 Task: Find connections with filter location Laiyang with filter topic #propertywith filter profile language Potuguese with filter current company Brightstar Corp. with filter school Vishwakarma Institute Of Technology with filter industry Computer Games with filter service category Healthcare Consulting with filter keywords title Researcher
Action: Mouse moved to (499, 69)
Screenshot: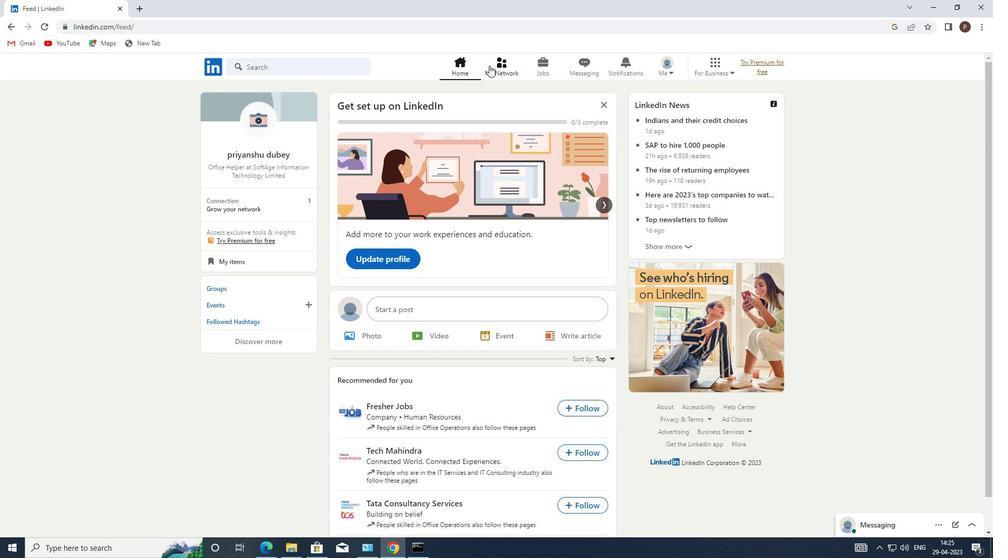 
Action: Mouse pressed left at (499, 69)
Screenshot: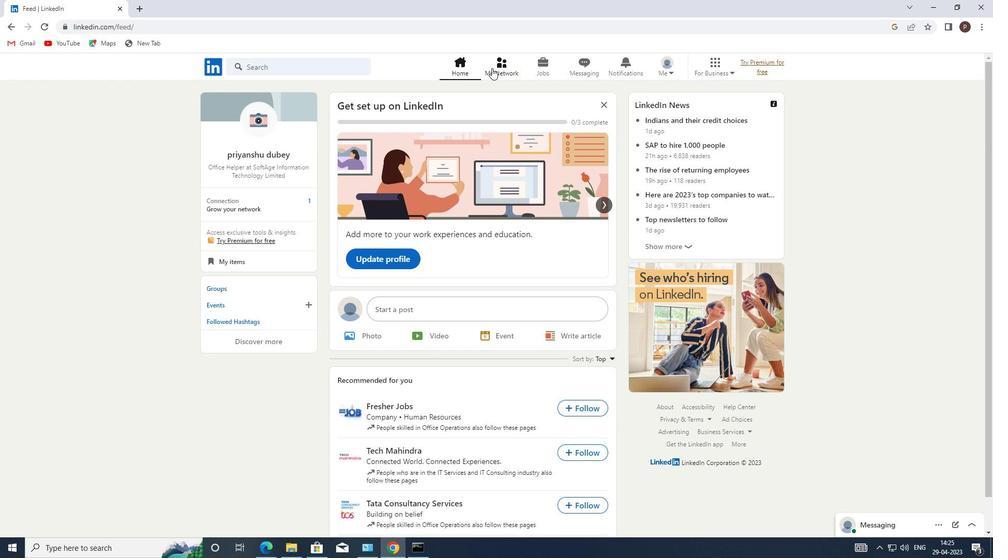 
Action: Mouse moved to (271, 120)
Screenshot: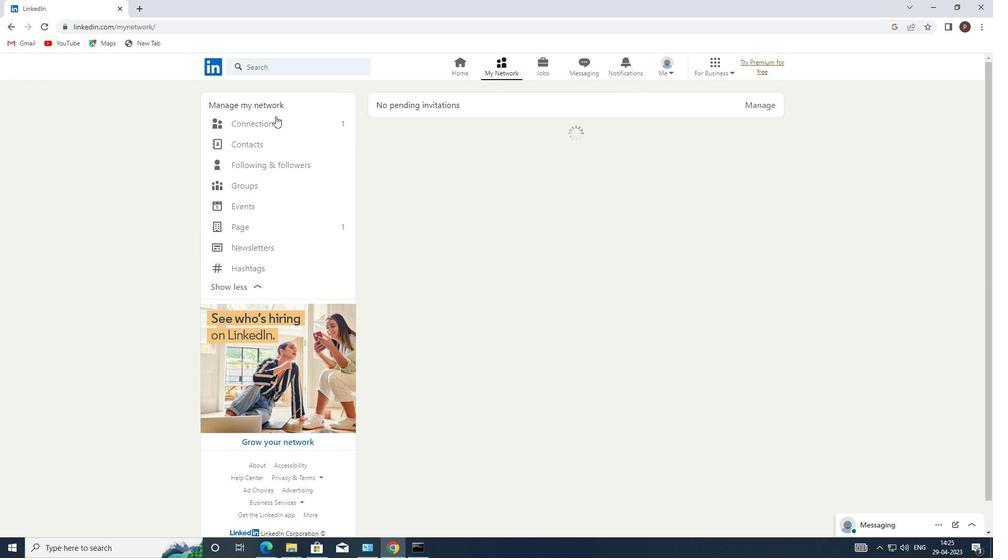 
Action: Mouse pressed left at (271, 120)
Screenshot: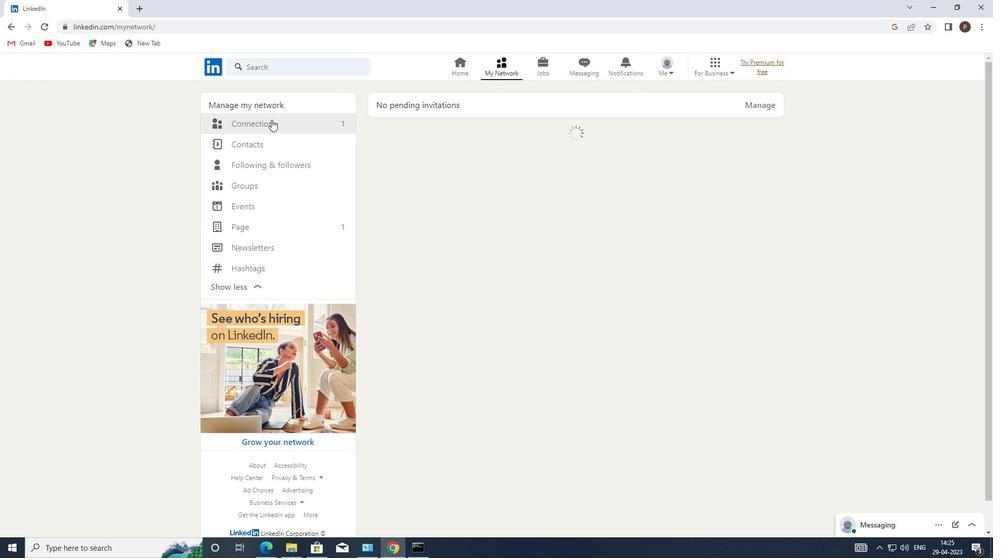 
Action: Mouse moved to (569, 125)
Screenshot: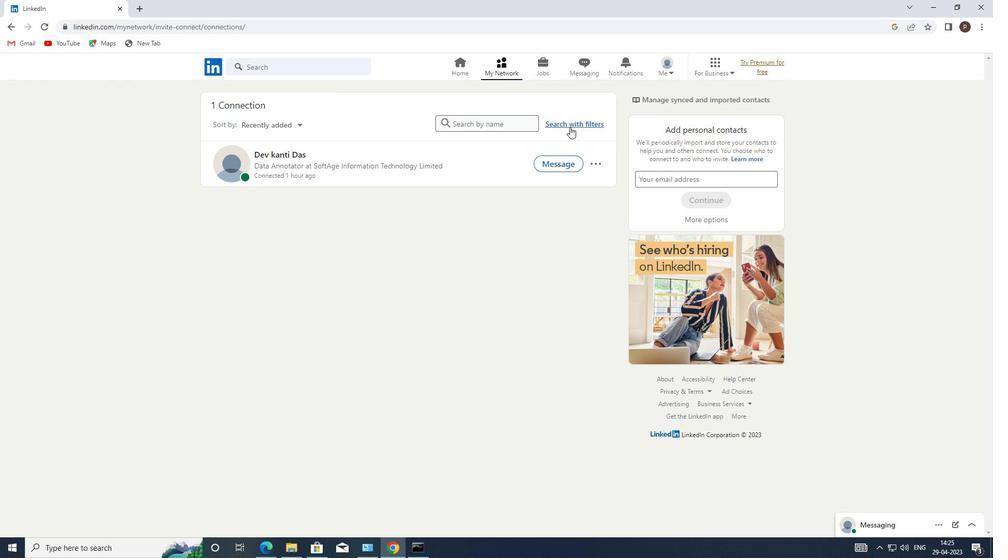 
Action: Mouse pressed left at (569, 125)
Screenshot: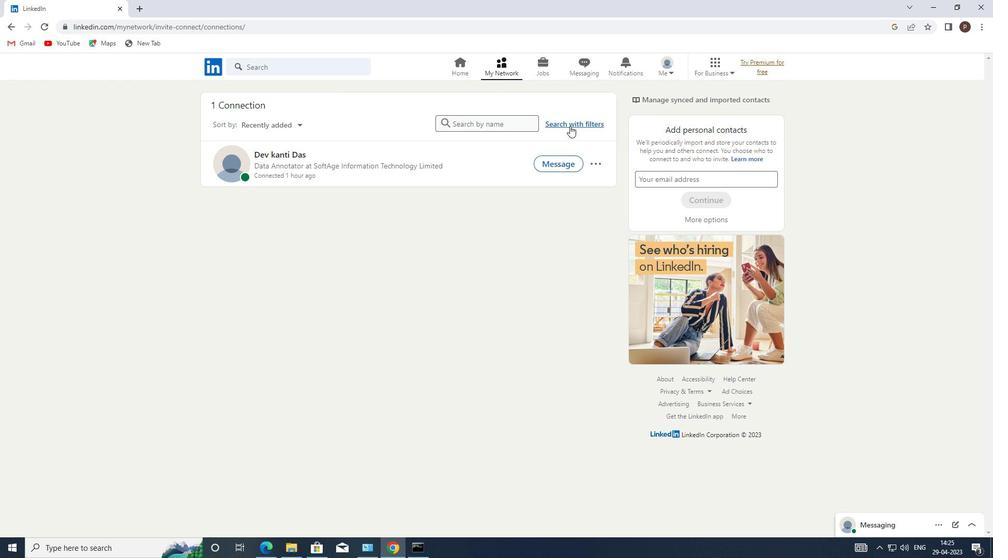 
Action: Mouse moved to (535, 99)
Screenshot: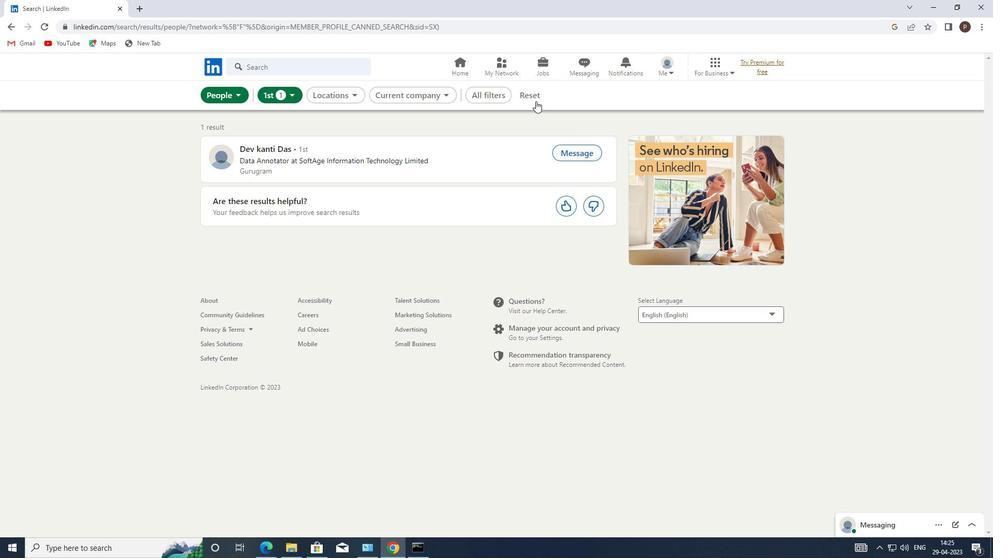
Action: Mouse pressed left at (535, 99)
Screenshot: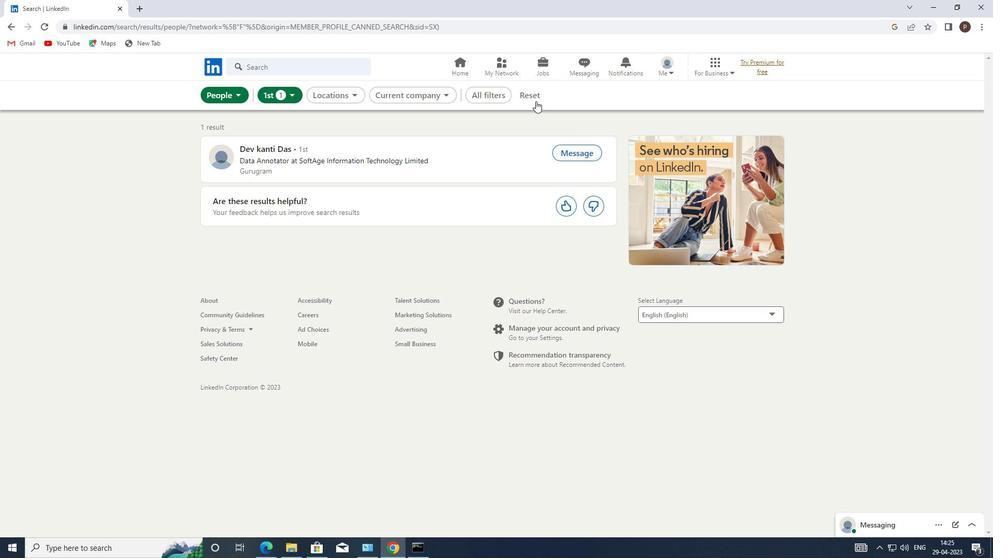 
Action: Mouse moved to (519, 95)
Screenshot: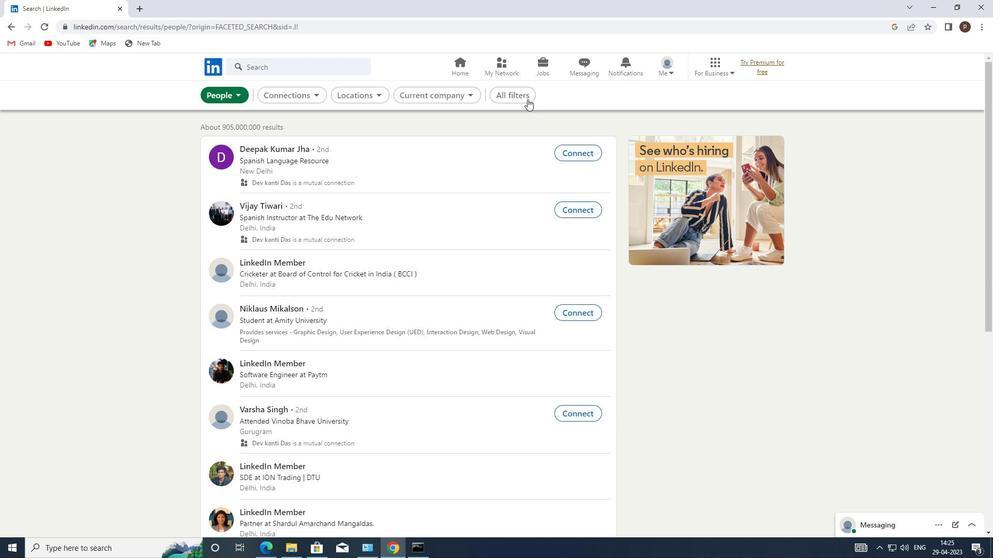
Action: Mouse pressed left at (519, 95)
Screenshot: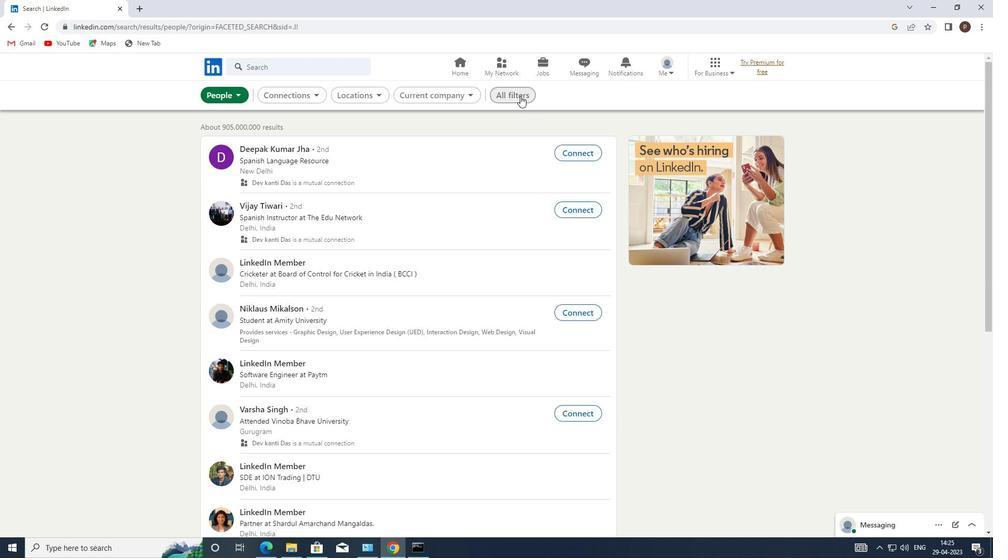 
Action: Mouse moved to (773, 297)
Screenshot: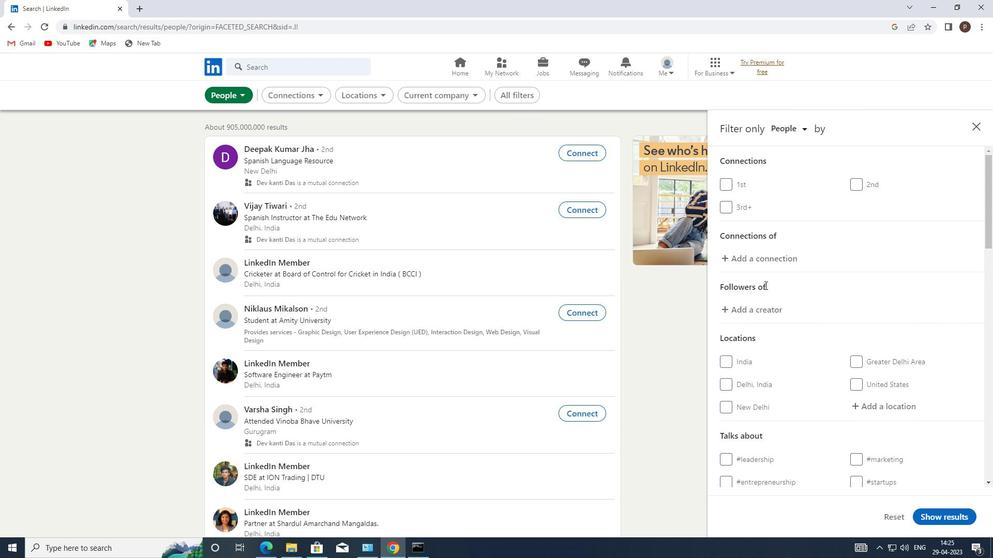 
Action: Mouse scrolled (773, 296) with delta (0, 0)
Screenshot: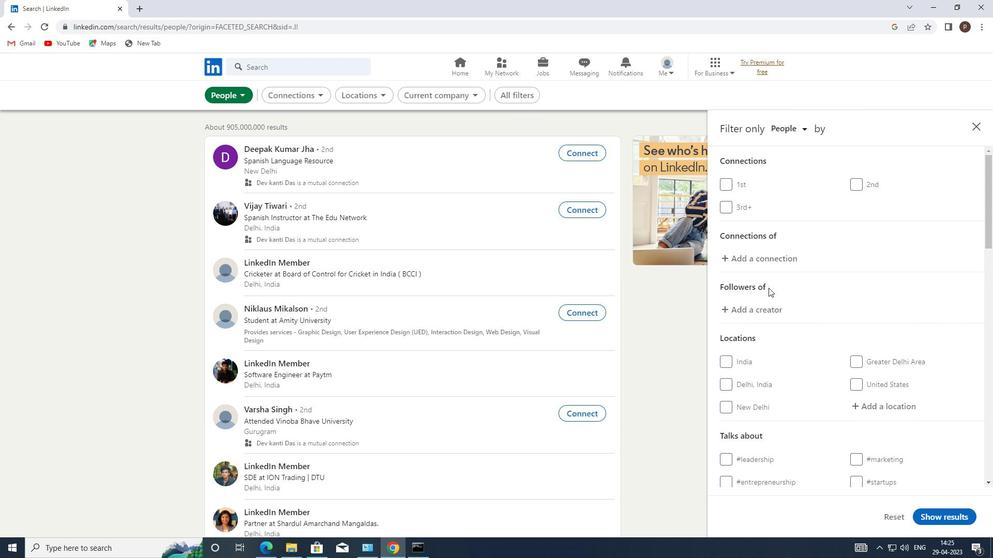 
Action: Mouse moved to (773, 297)
Screenshot: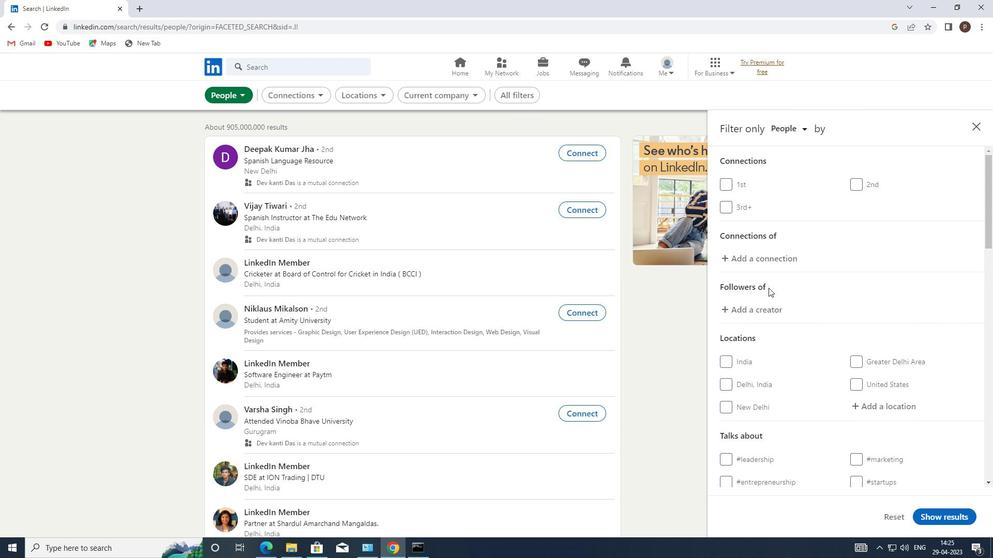 
Action: Mouse scrolled (773, 297) with delta (0, 0)
Screenshot: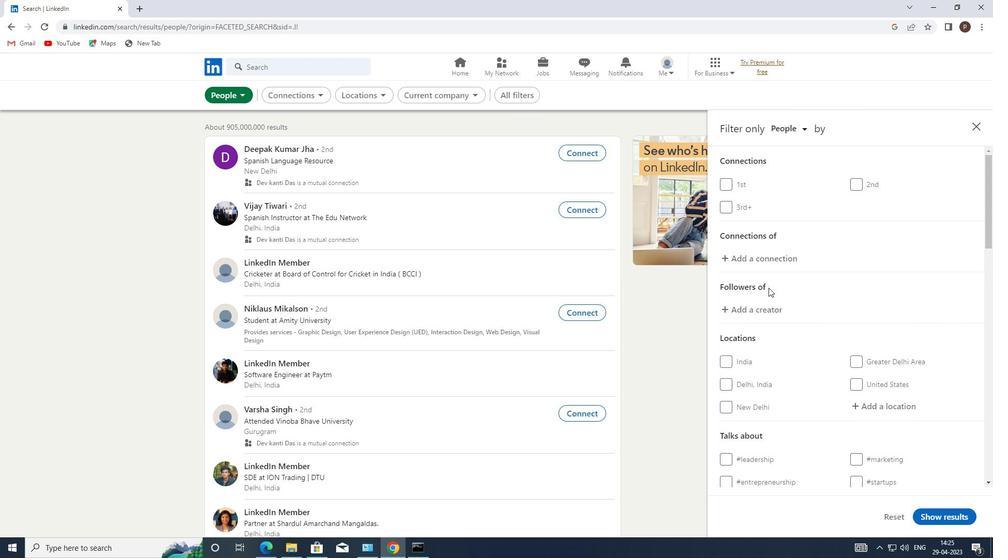 
Action: Mouse moved to (860, 301)
Screenshot: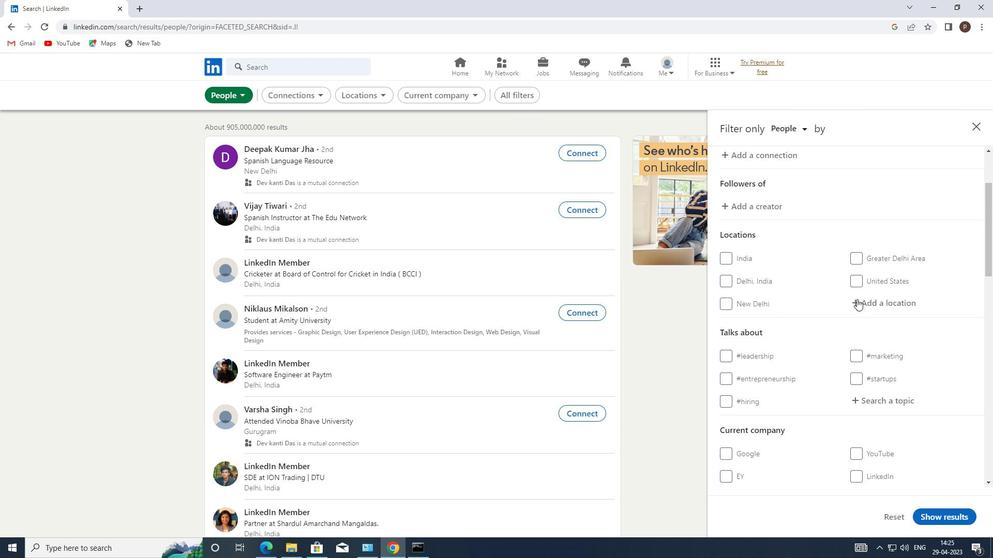 
Action: Mouse pressed left at (860, 301)
Screenshot: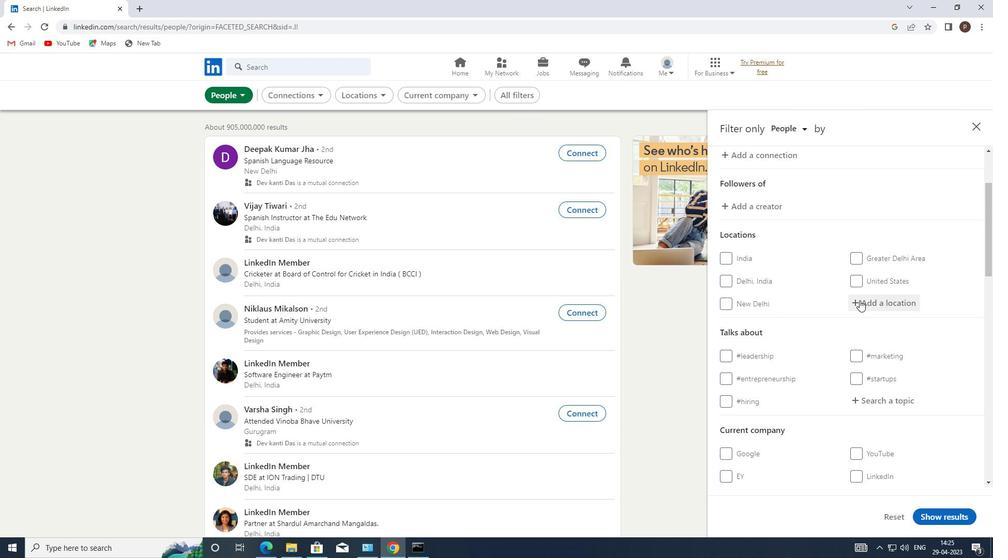 
Action: Key pressed l<Key.caps_lock>aiyang<Key.space>
Screenshot: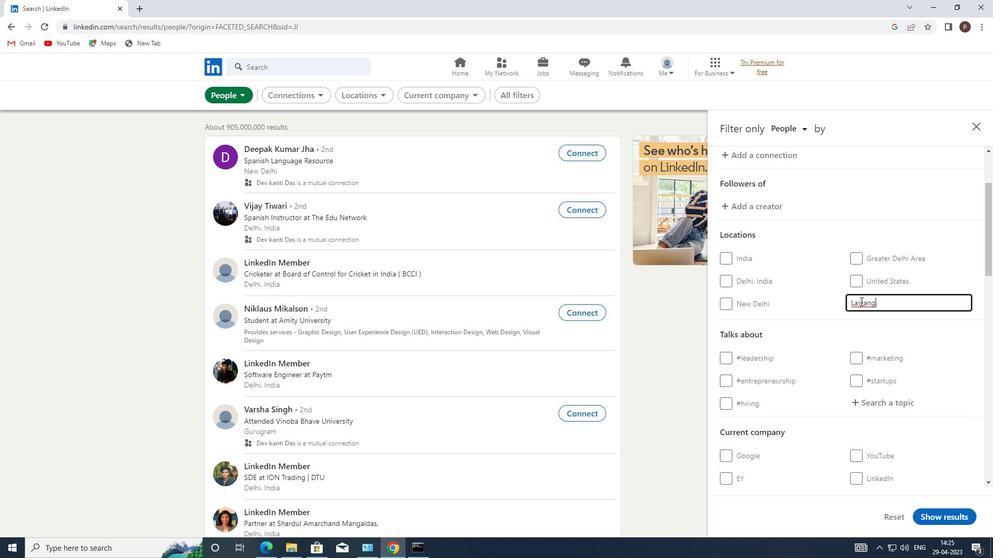 
Action: Mouse moved to (832, 305)
Screenshot: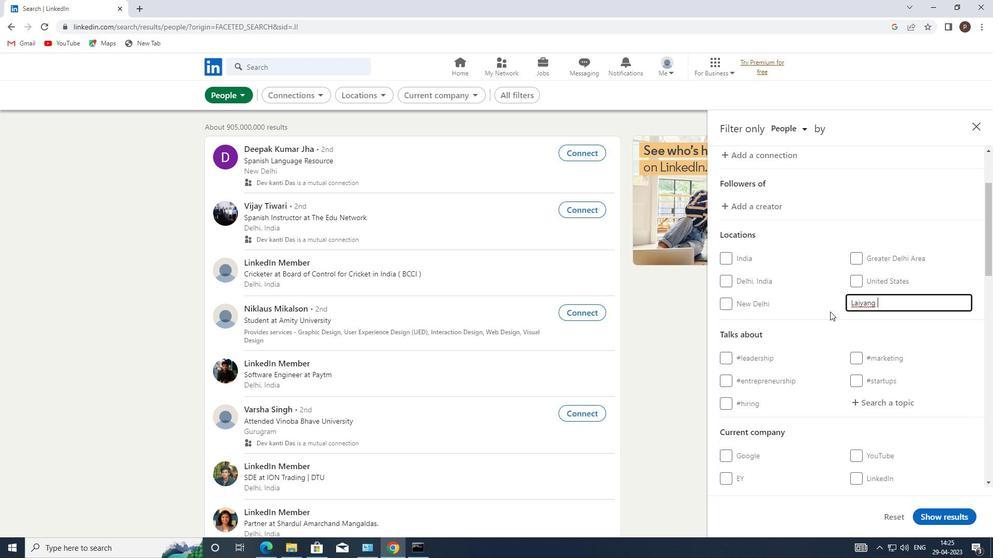 
Action: Mouse scrolled (832, 305) with delta (0, 0)
Screenshot: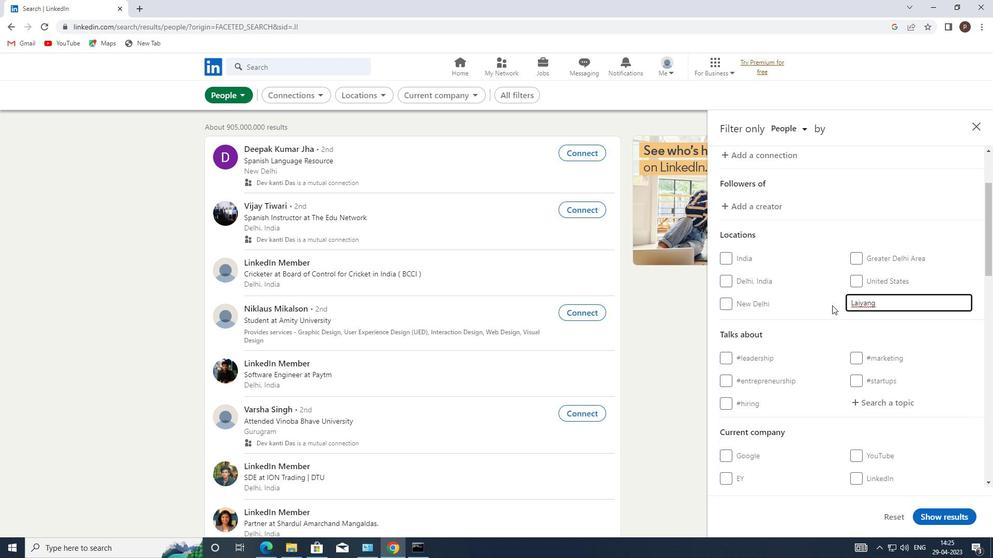 
Action: Mouse moved to (852, 350)
Screenshot: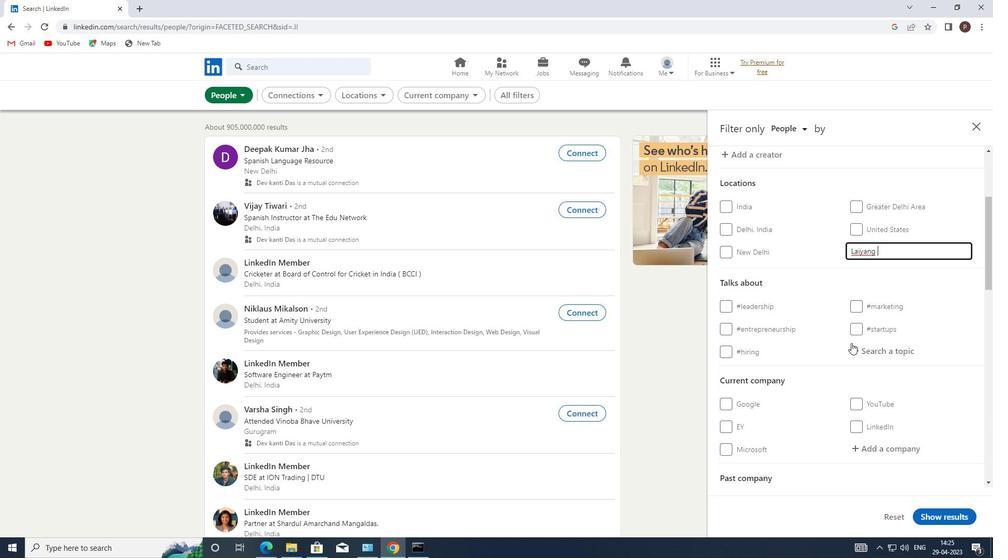 
Action: Mouse pressed left at (852, 350)
Screenshot: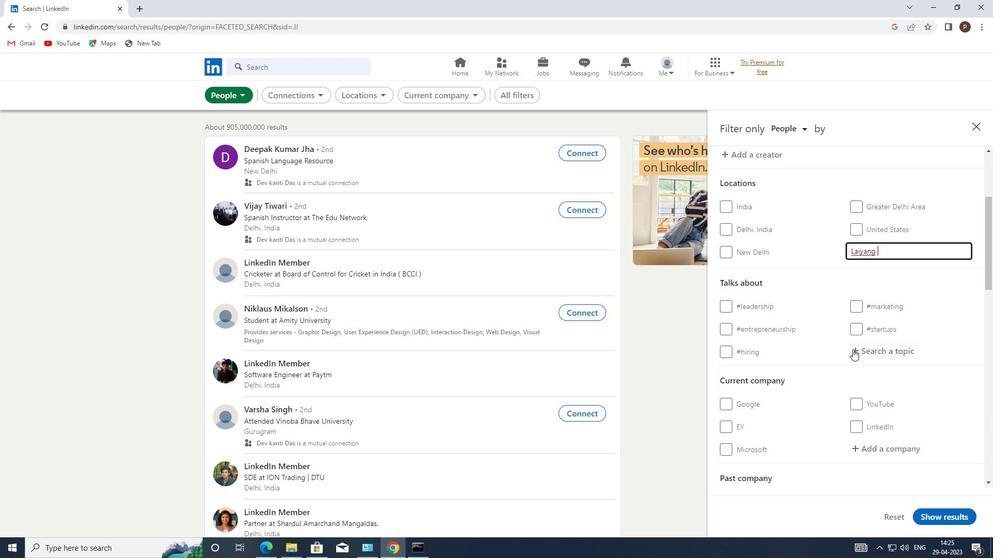 
Action: Key pressed <Key.shift>#PROPERTY
Screenshot: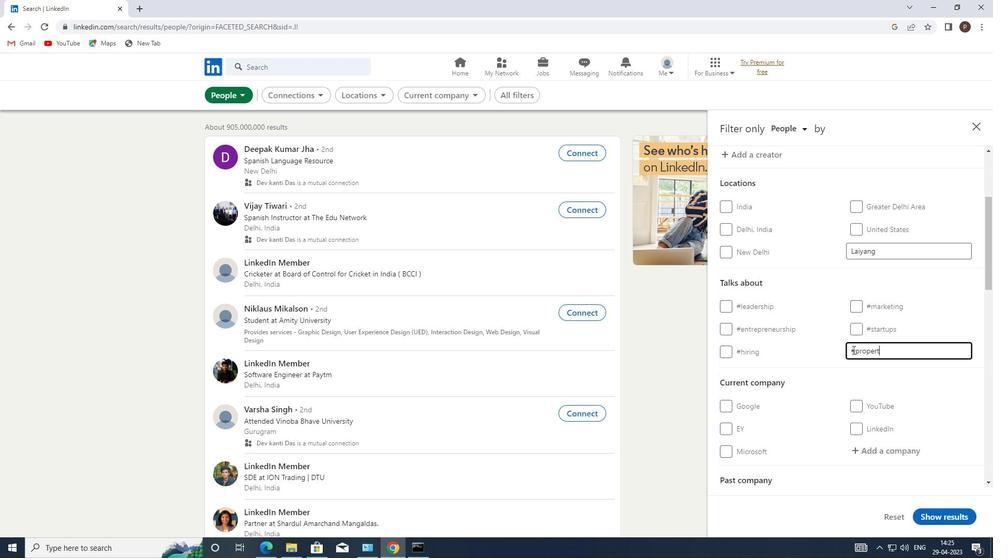 
Action: Mouse moved to (834, 358)
Screenshot: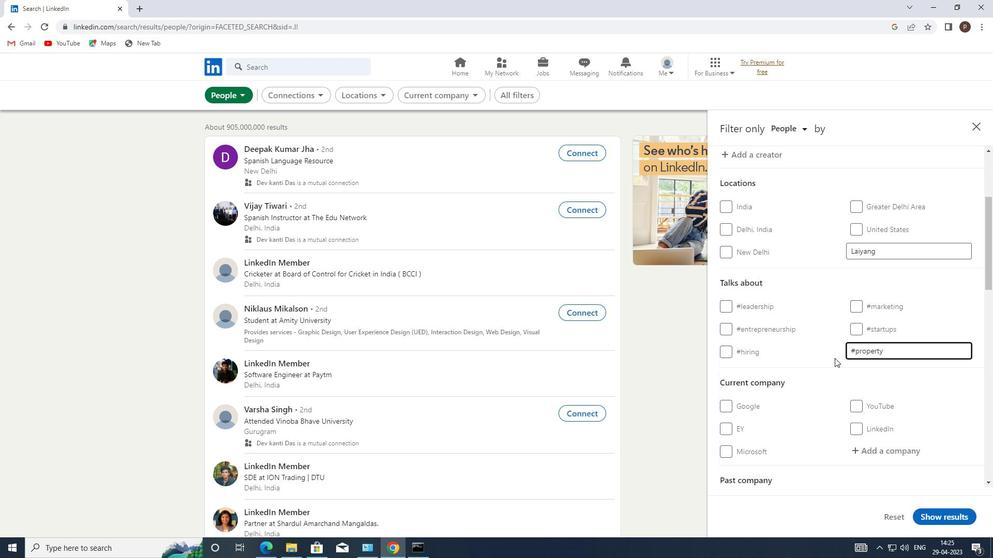 
Action: Mouse scrolled (834, 357) with delta (0, 0)
Screenshot: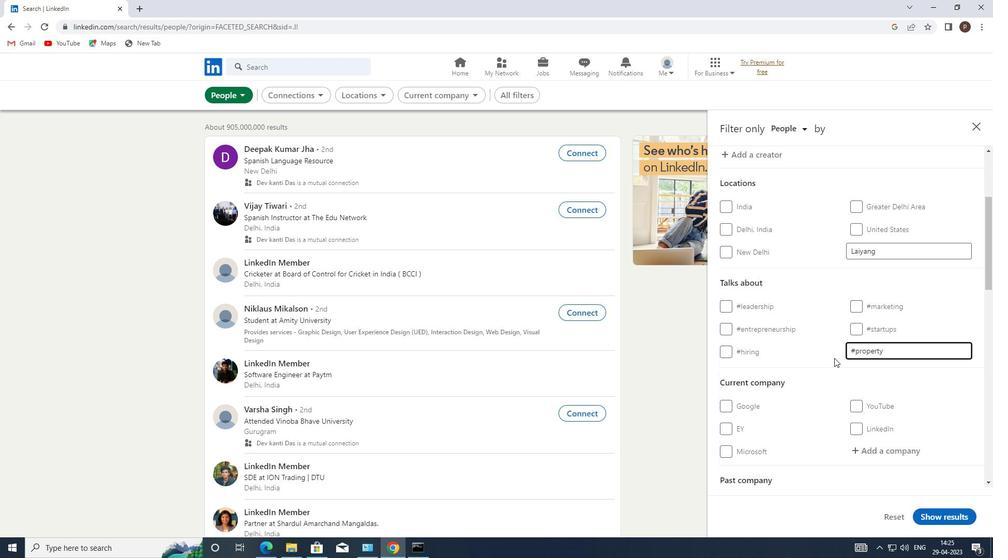 
Action: Mouse scrolled (834, 357) with delta (0, 0)
Screenshot: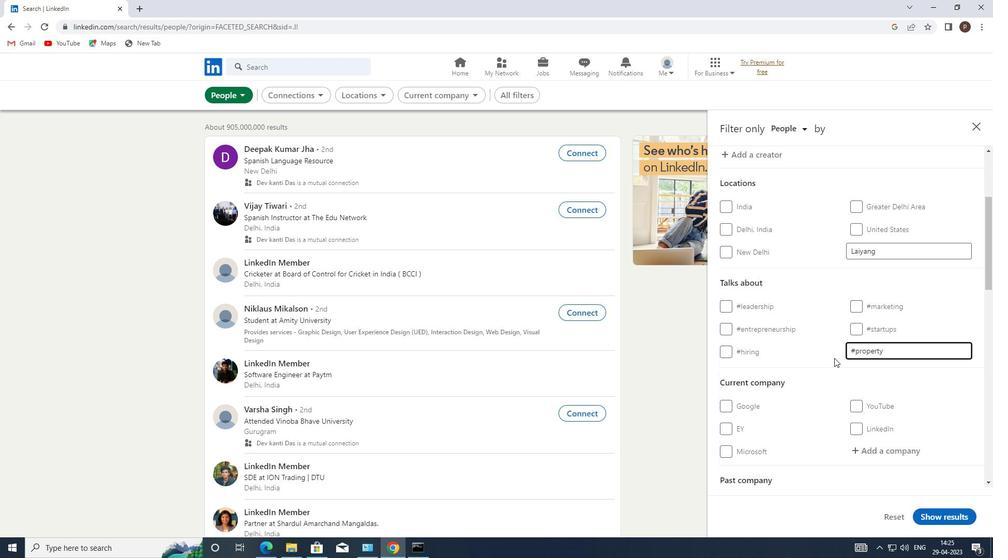 
Action: Mouse scrolled (834, 357) with delta (0, 0)
Screenshot: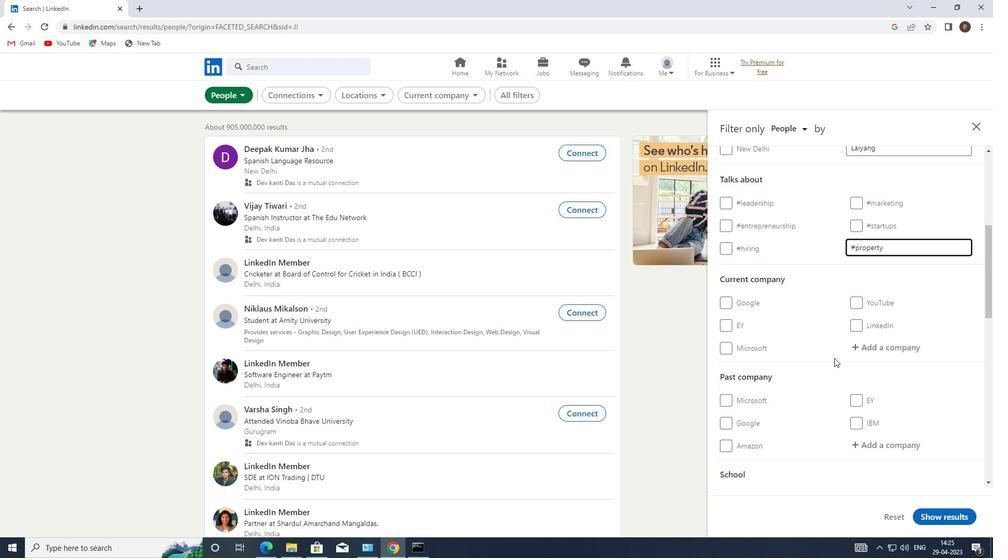 
Action: Mouse scrolled (834, 357) with delta (0, 0)
Screenshot: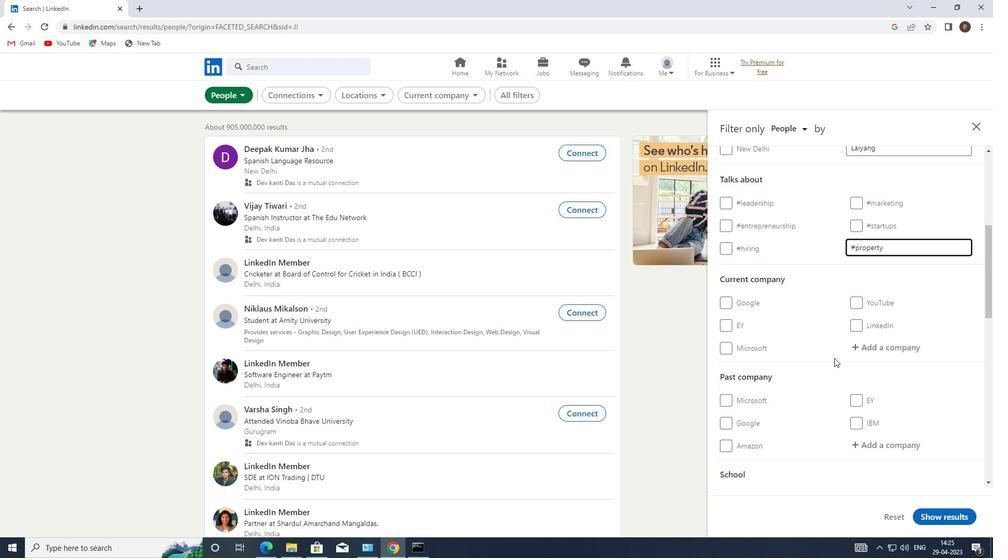 
Action: Mouse scrolled (834, 357) with delta (0, 0)
Screenshot: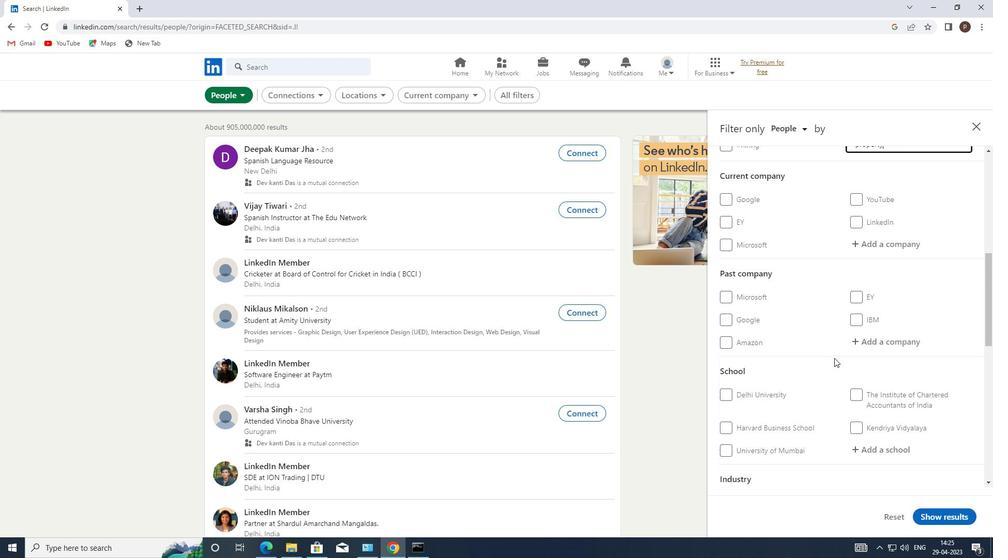 
Action: Mouse scrolled (834, 357) with delta (0, 0)
Screenshot: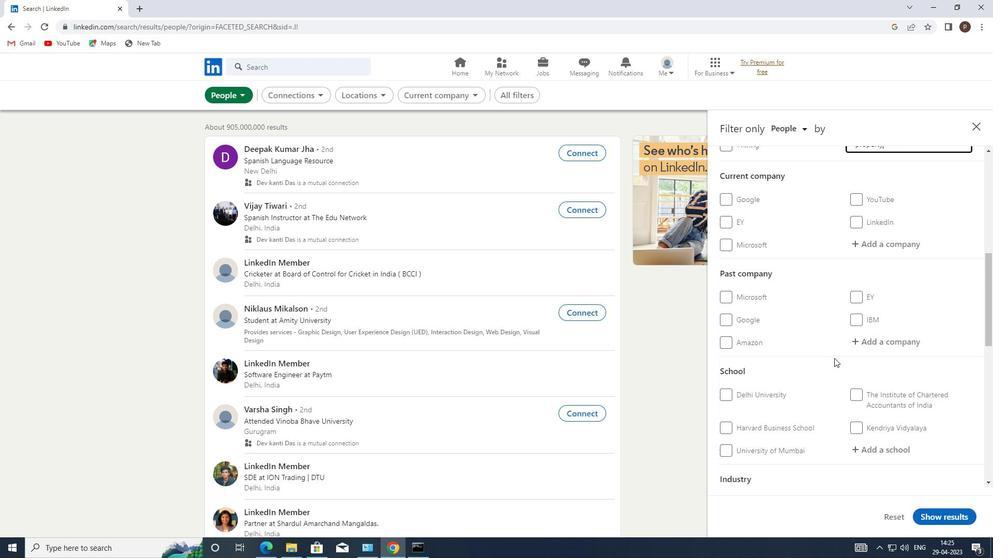 
Action: Mouse scrolled (834, 357) with delta (0, 0)
Screenshot: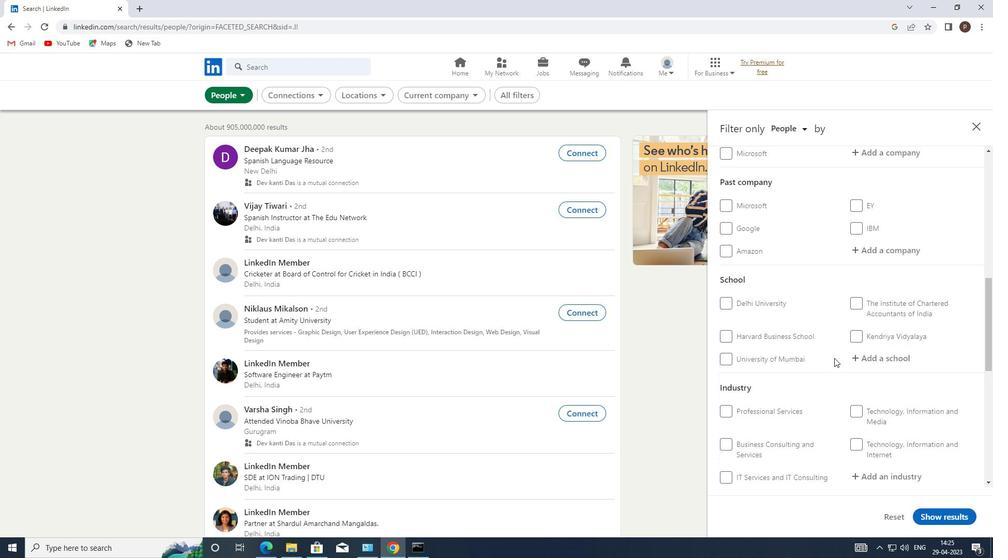 
Action: Mouse scrolled (834, 357) with delta (0, 0)
Screenshot: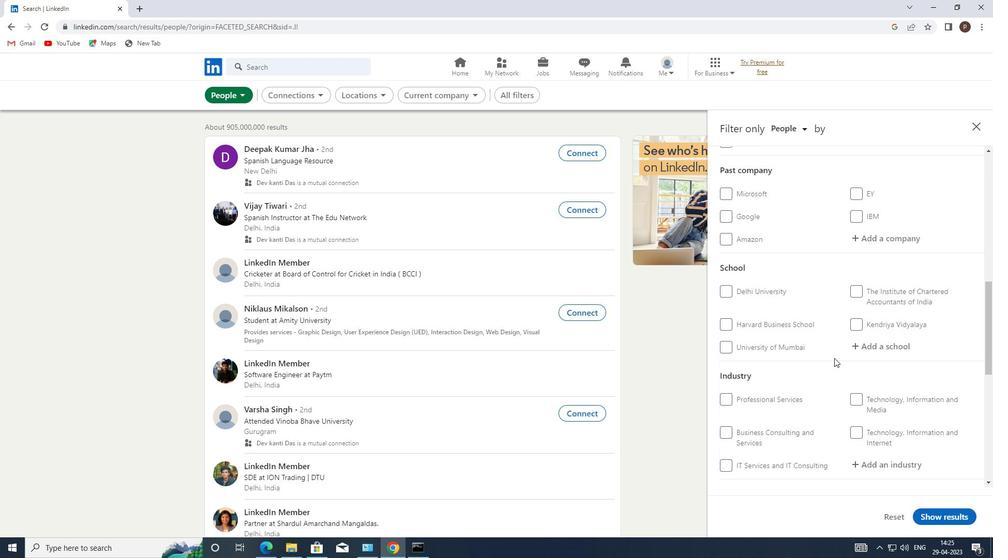 
Action: Mouse scrolled (834, 357) with delta (0, 0)
Screenshot: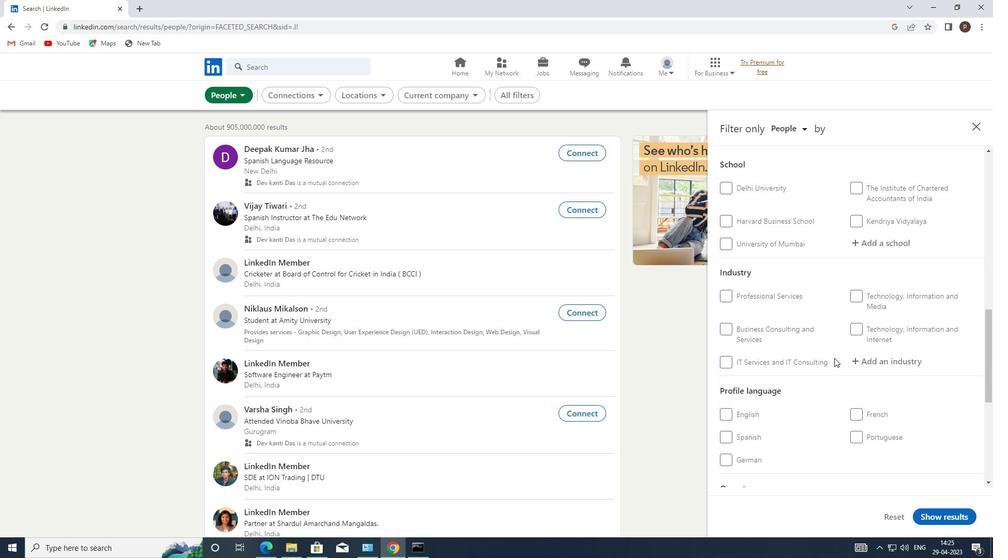 
Action: Mouse moved to (853, 386)
Screenshot: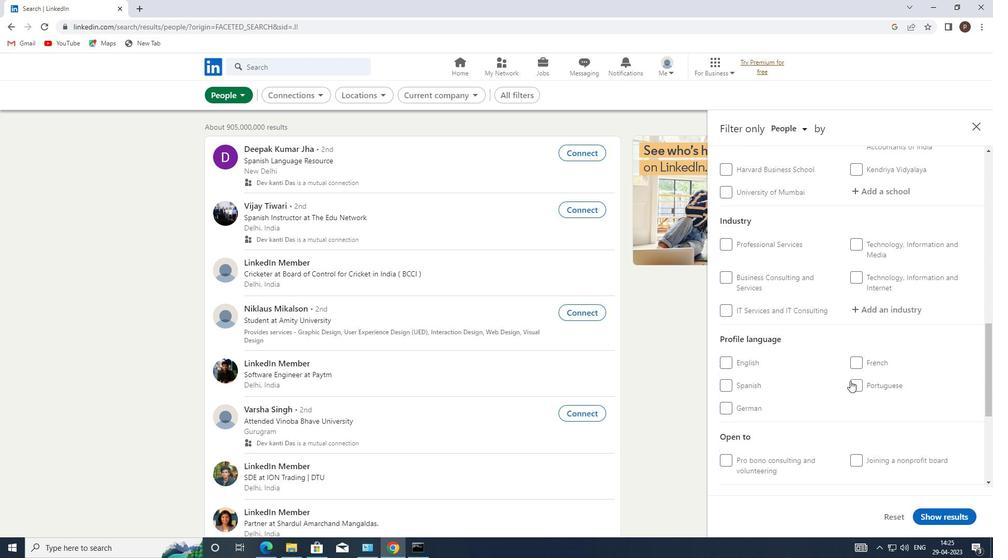 
Action: Mouse pressed left at (853, 386)
Screenshot: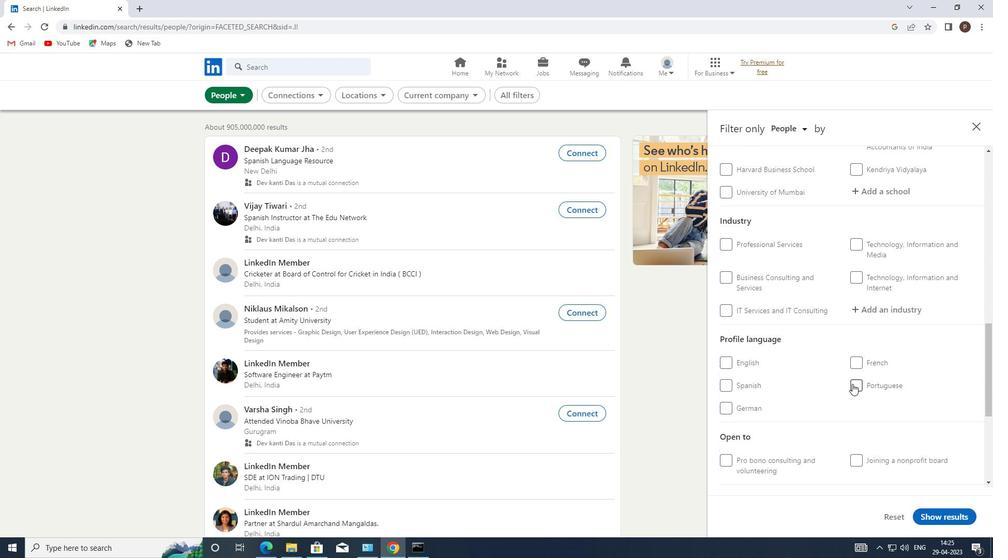 
Action: Mouse moved to (820, 316)
Screenshot: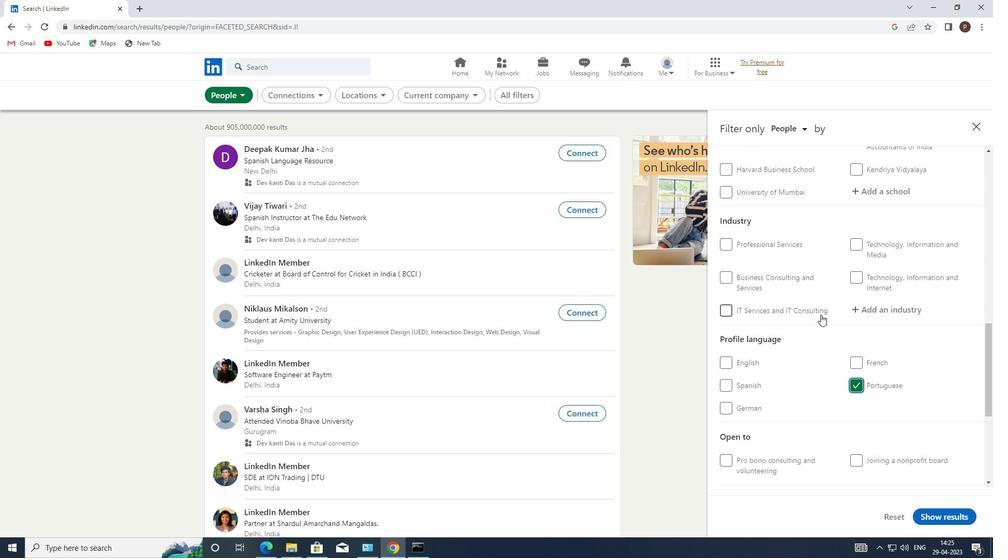 
Action: Mouse scrolled (820, 316) with delta (0, 0)
Screenshot: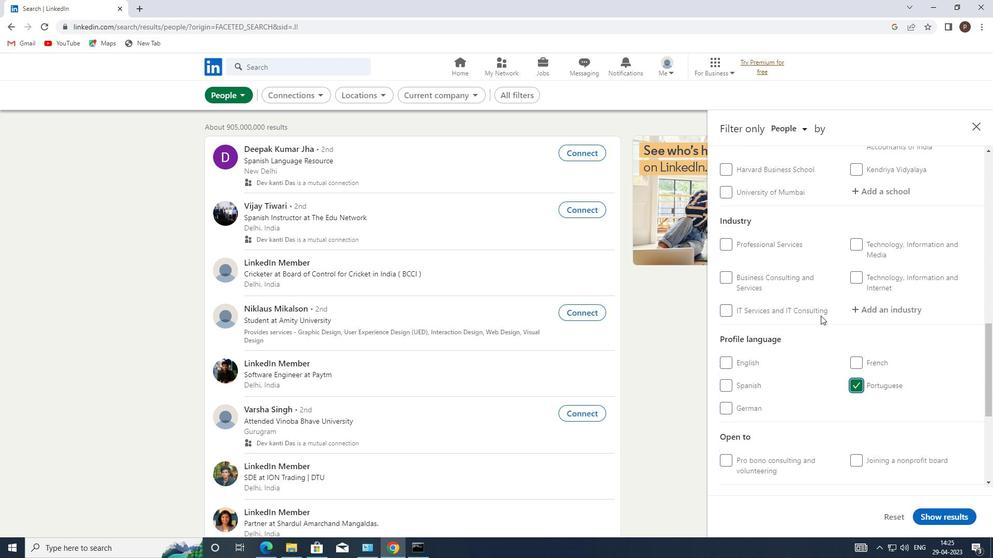 
Action: Mouse scrolled (820, 316) with delta (0, 0)
Screenshot: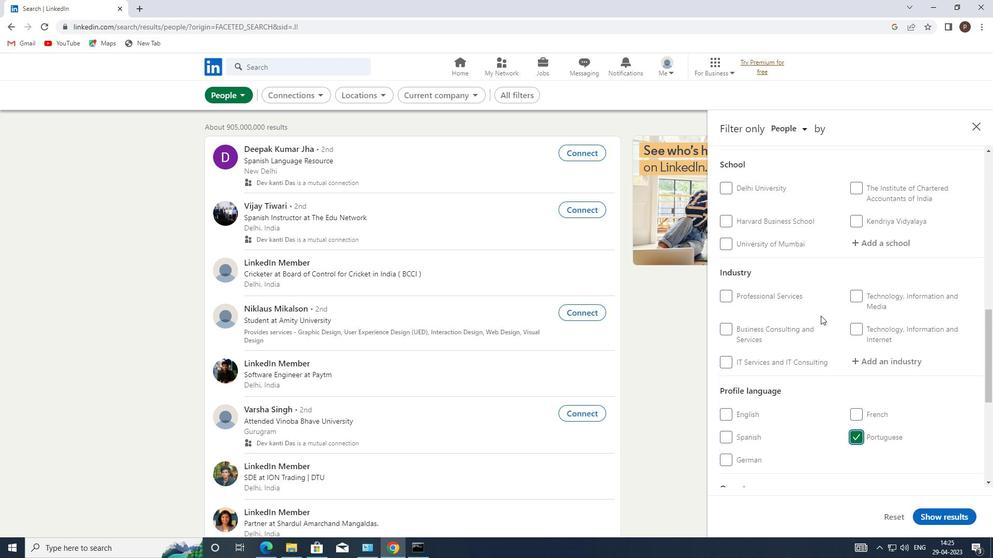 
Action: Mouse scrolled (820, 316) with delta (0, 0)
Screenshot: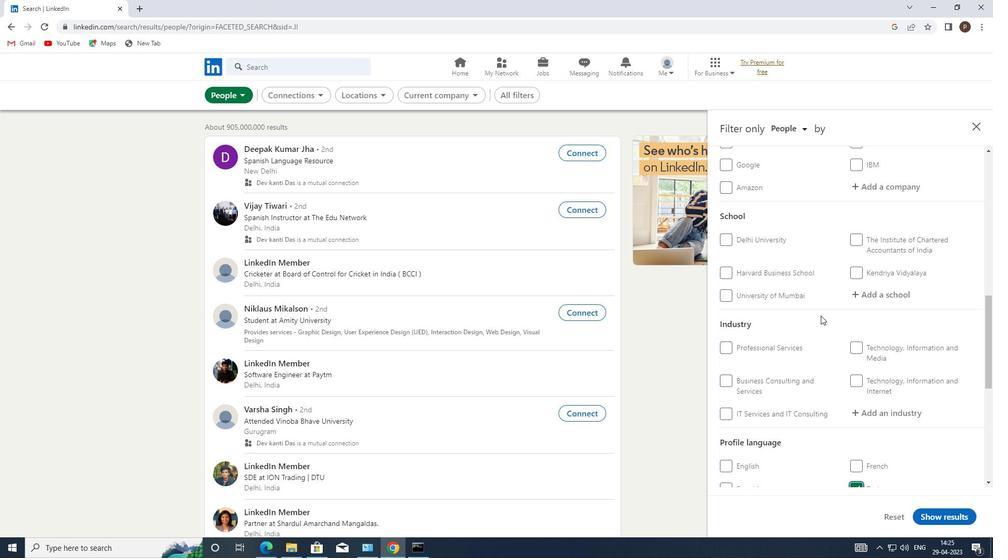 
Action: Mouse scrolled (820, 316) with delta (0, 0)
Screenshot: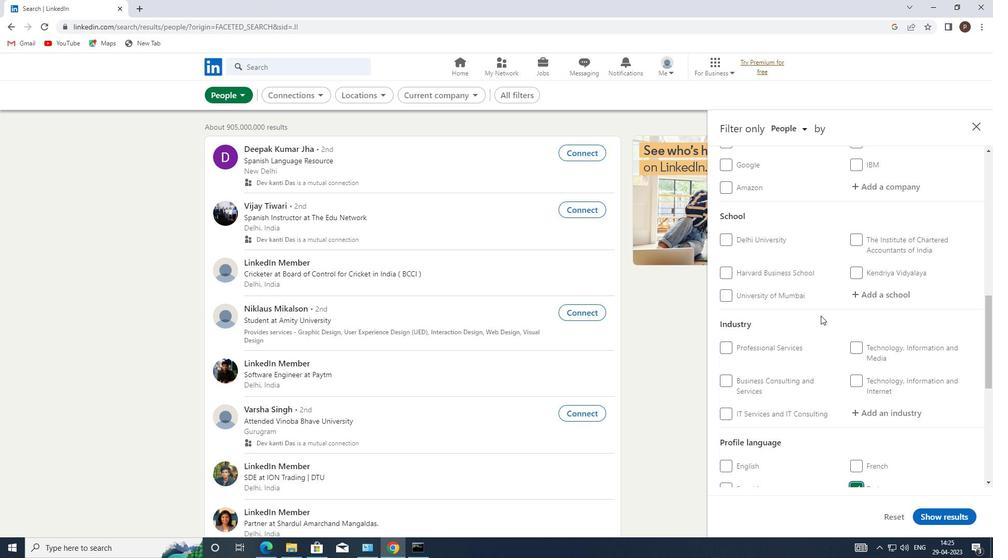 
Action: Mouse moved to (820, 313)
Screenshot: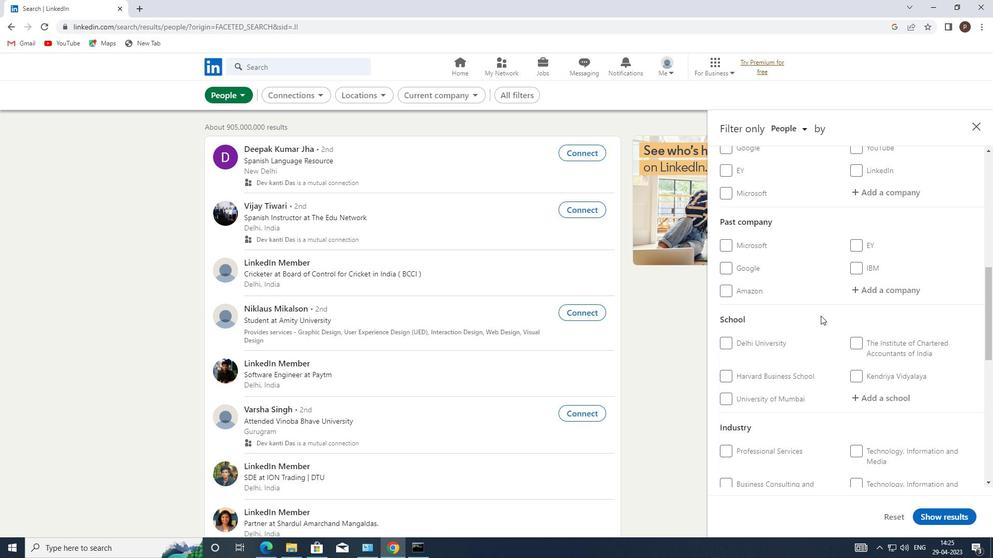 
Action: Mouse scrolled (820, 314) with delta (0, 0)
Screenshot: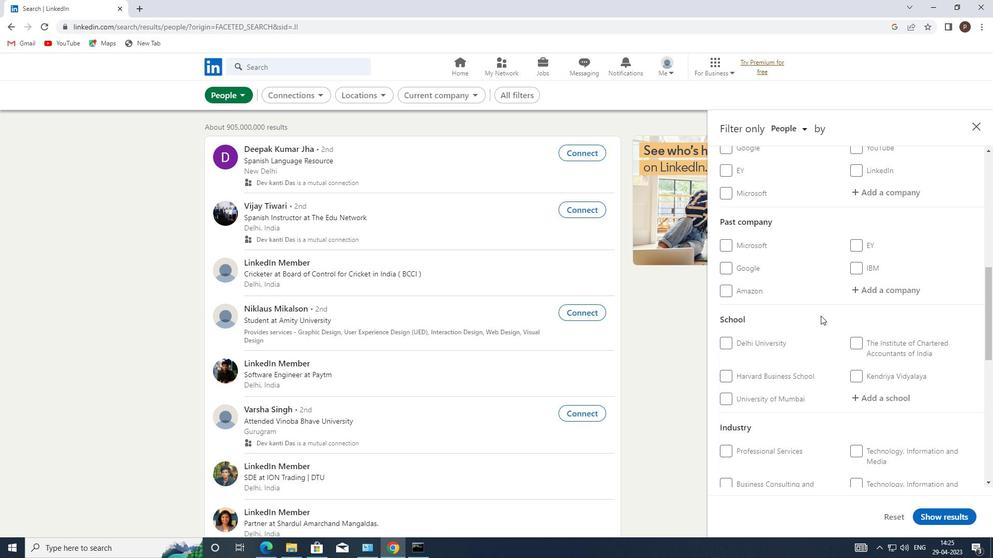 
Action: Mouse scrolled (820, 314) with delta (0, 0)
Screenshot: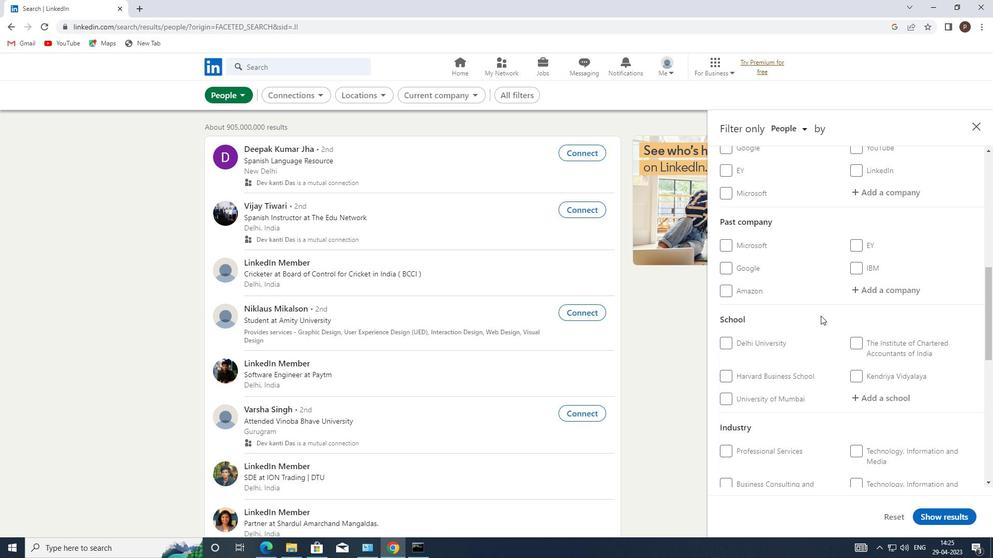 
Action: Mouse moved to (866, 297)
Screenshot: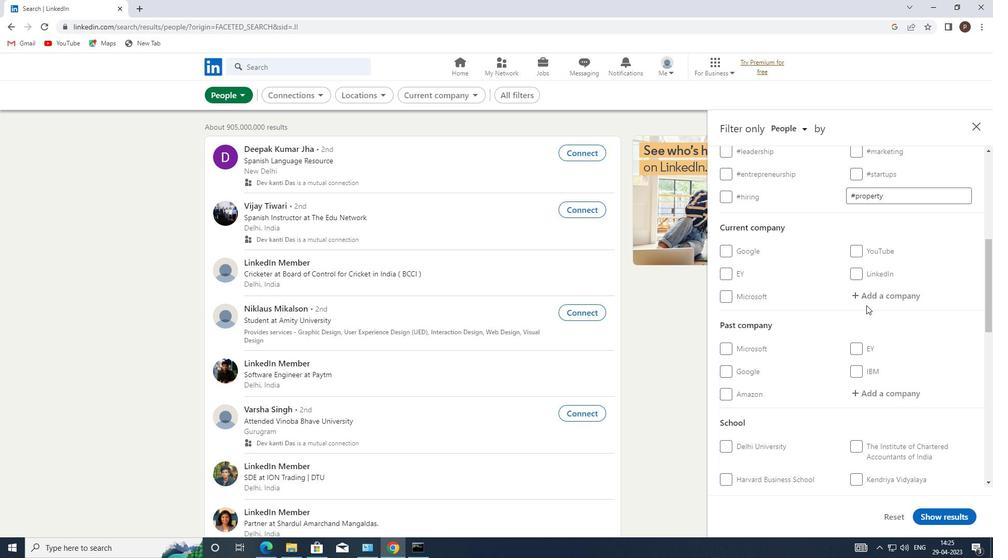 
Action: Mouse pressed left at (866, 297)
Screenshot: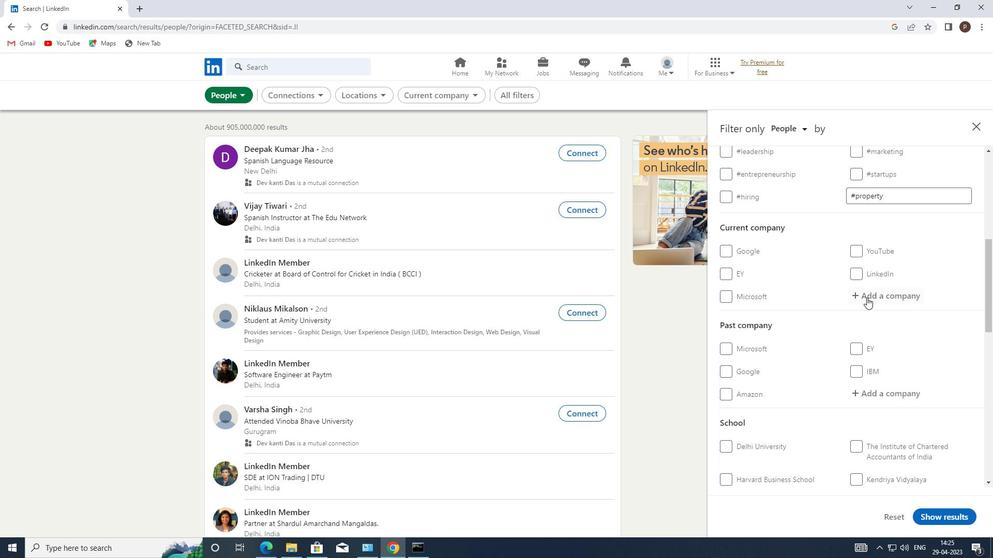 
Action: Key pressed <Key.caps_lock>B<Key.caps_lock>RIGHTSTAR
Screenshot: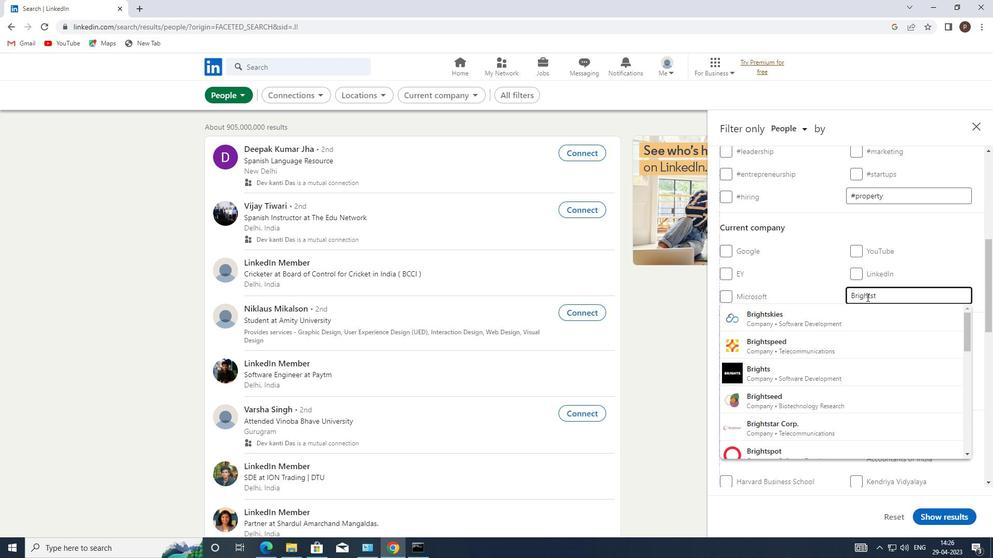 
Action: Mouse moved to (826, 312)
Screenshot: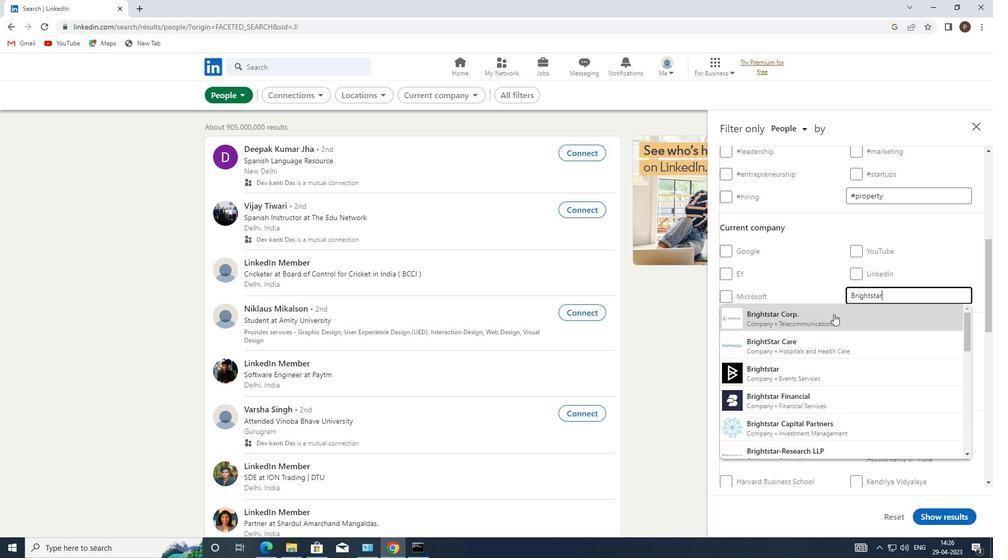 
Action: Mouse pressed left at (826, 312)
Screenshot: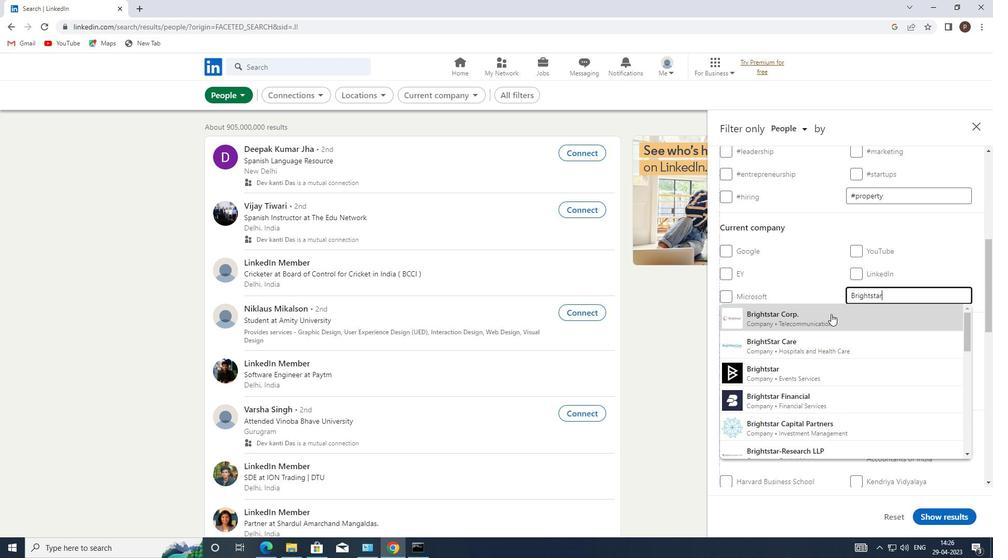 
Action: Mouse moved to (823, 313)
Screenshot: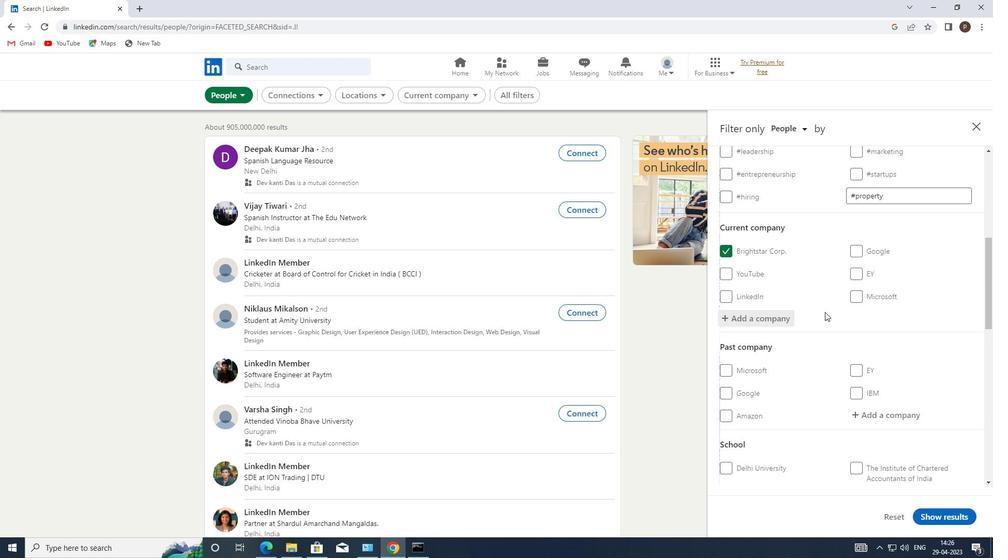 
Action: Mouse scrolled (823, 312) with delta (0, 0)
Screenshot: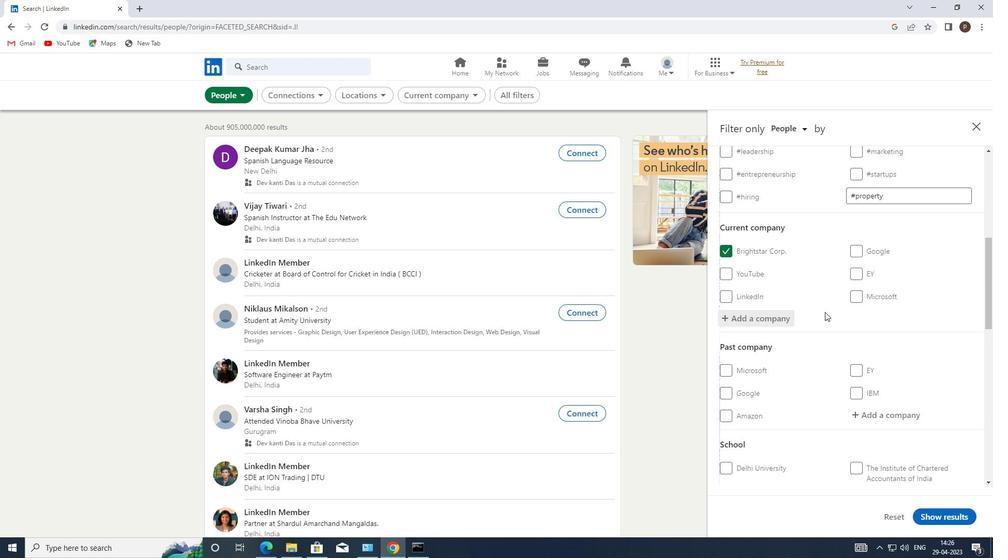 
Action: Mouse moved to (828, 328)
Screenshot: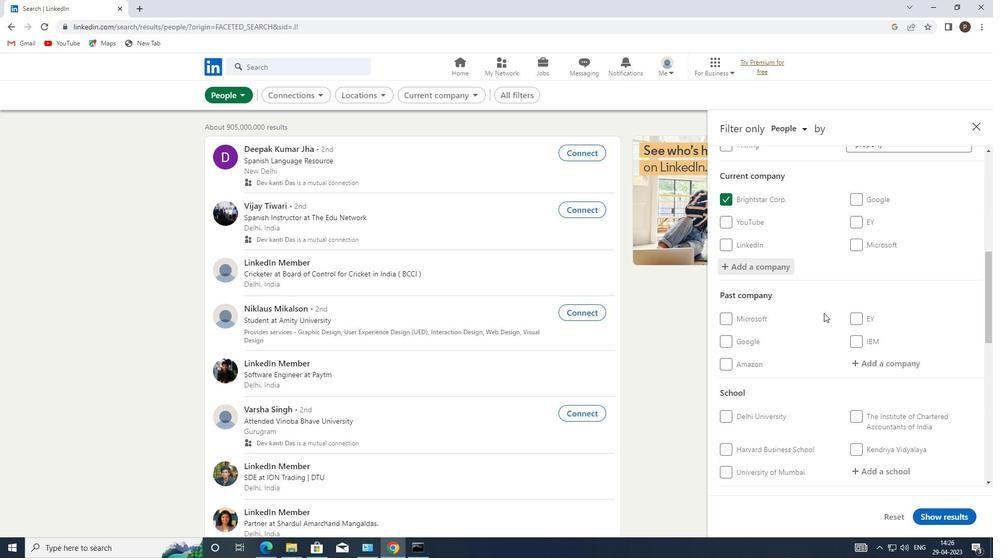 
Action: Mouse scrolled (828, 328) with delta (0, 0)
Screenshot: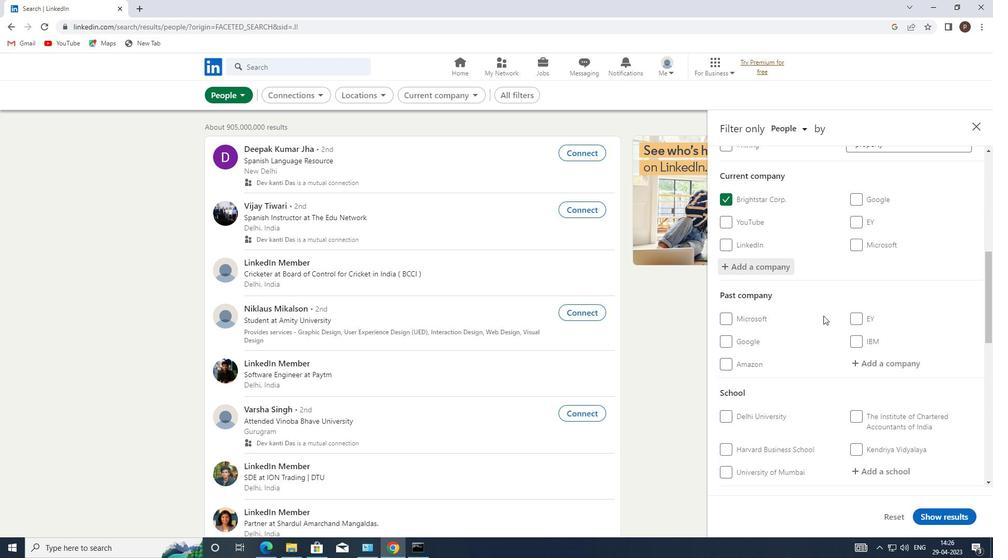 
Action: Mouse moved to (889, 419)
Screenshot: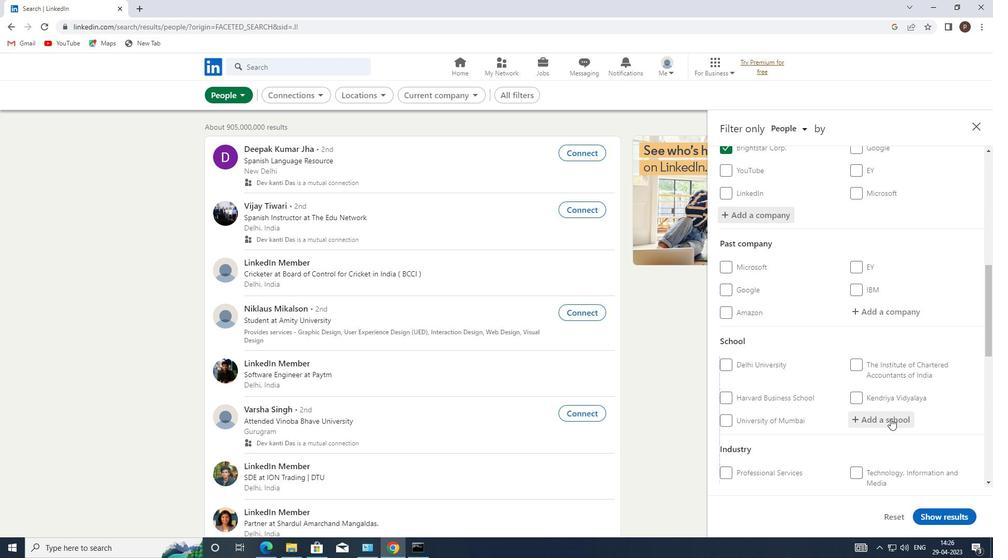 
Action: Mouse pressed left at (889, 419)
Screenshot: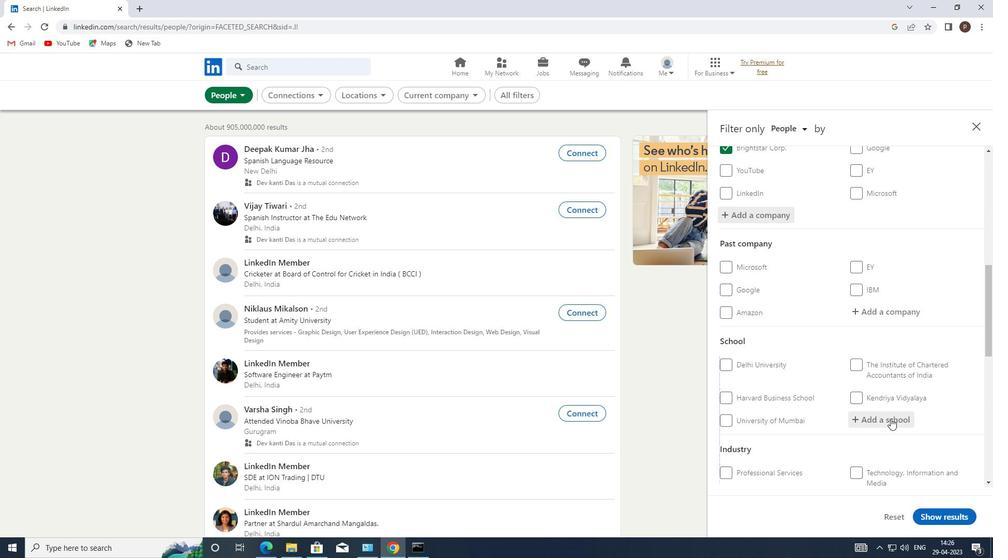 
Action: Mouse pressed left at (889, 419)
Screenshot: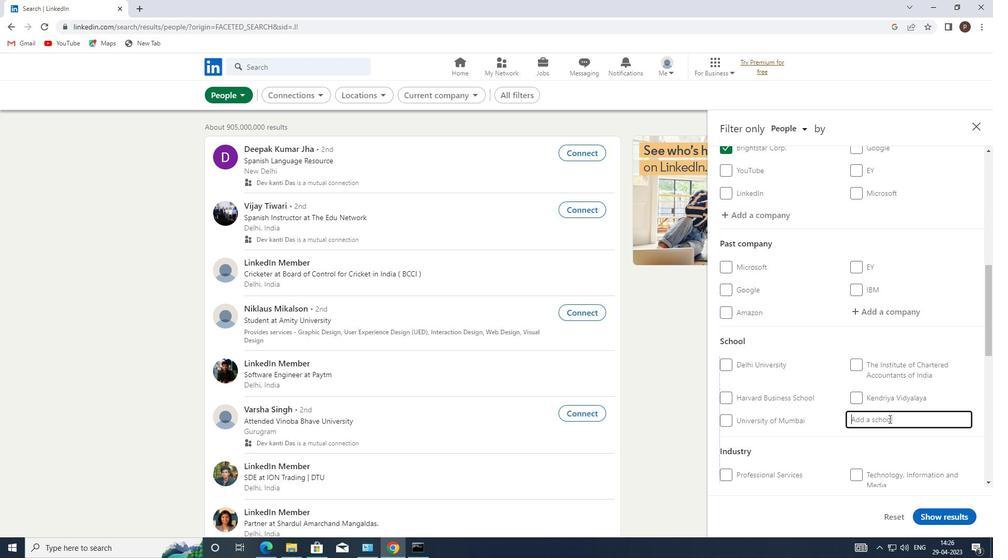 
Action: Key pressed <Key.caps_lock>V<Key.caps_lock>ISHWAKARMA<Key.space><Key.caps_lock>I<Key.caps_lock>N
Screenshot: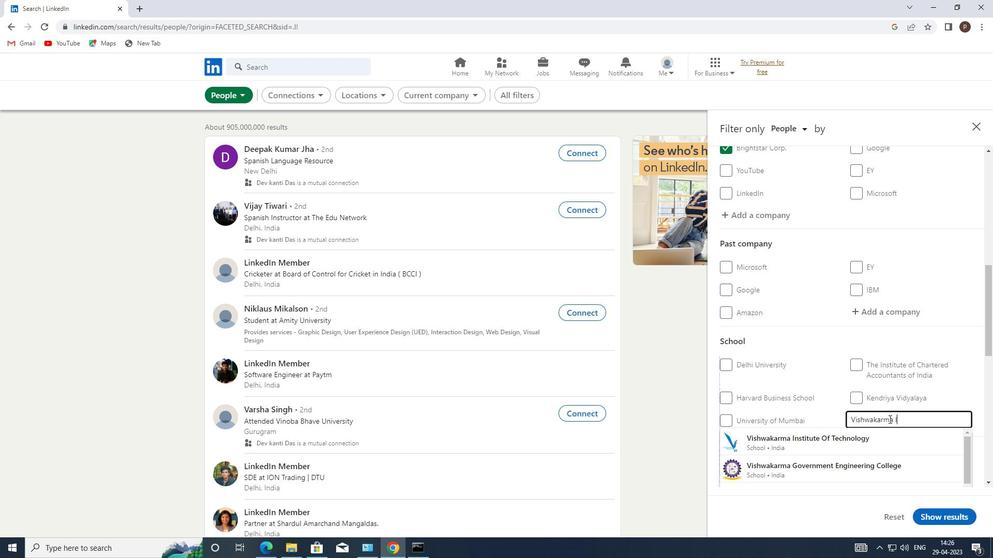 
Action: Mouse moved to (836, 437)
Screenshot: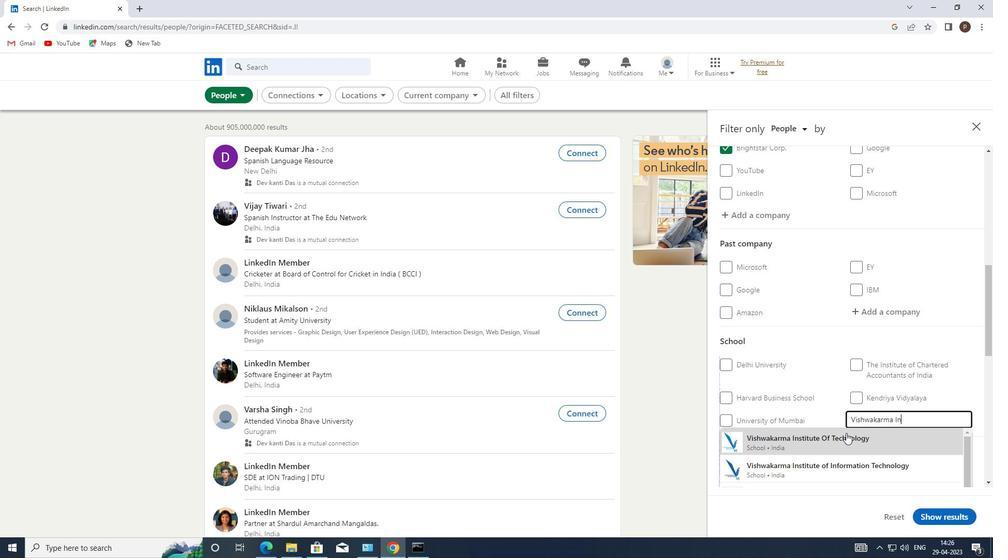 
Action: Mouse pressed left at (836, 437)
Screenshot: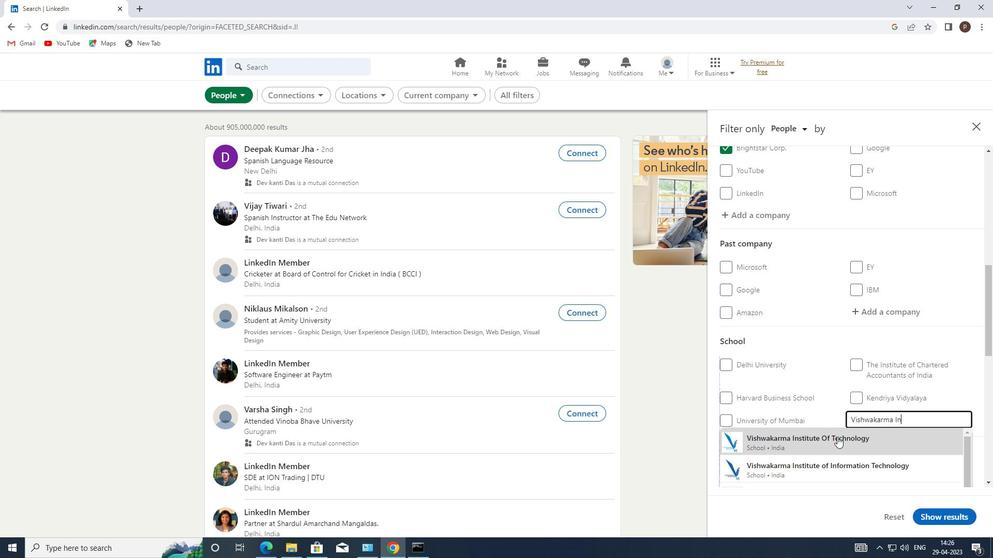 
Action: Mouse moved to (826, 407)
Screenshot: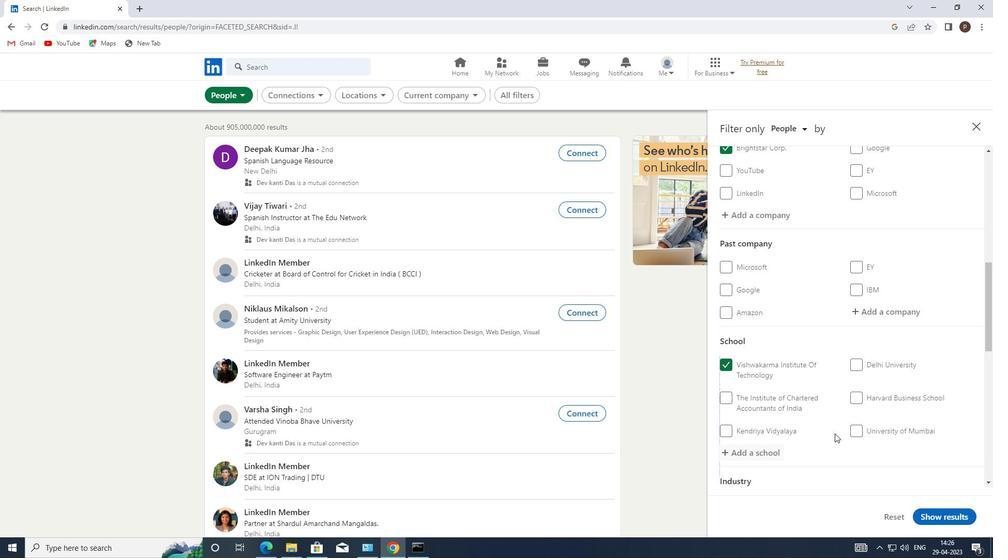 
Action: Mouse scrolled (826, 406) with delta (0, 0)
Screenshot: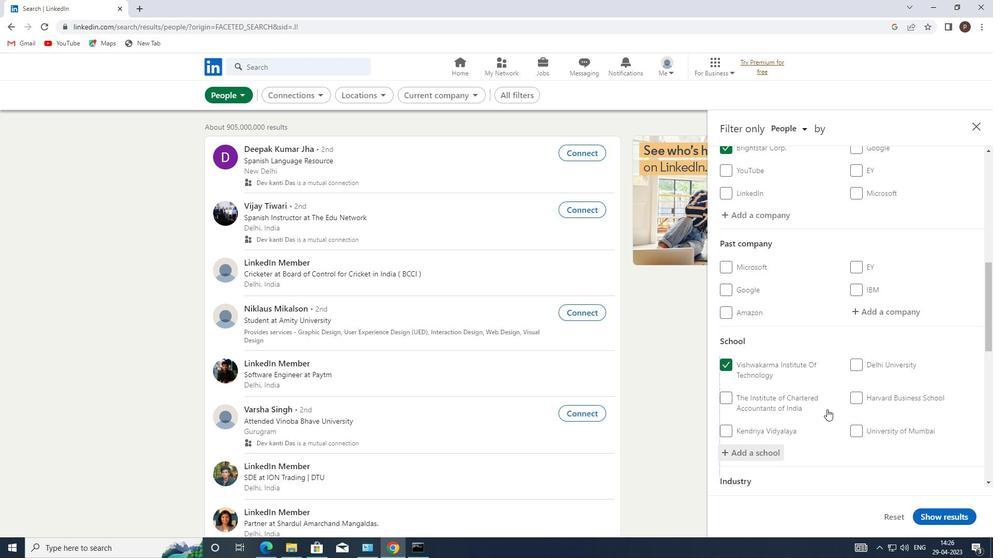 
Action: Mouse scrolled (826, 406) with delta (0, 0)
Screenshot: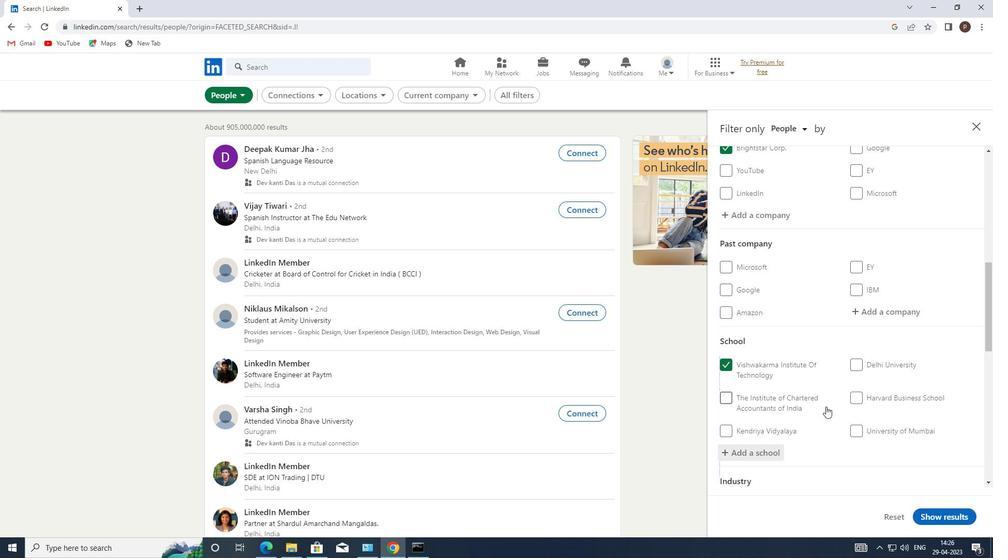 
Action: Mouse scrolled (826, 406) with delta (0, 0)
Screenshot: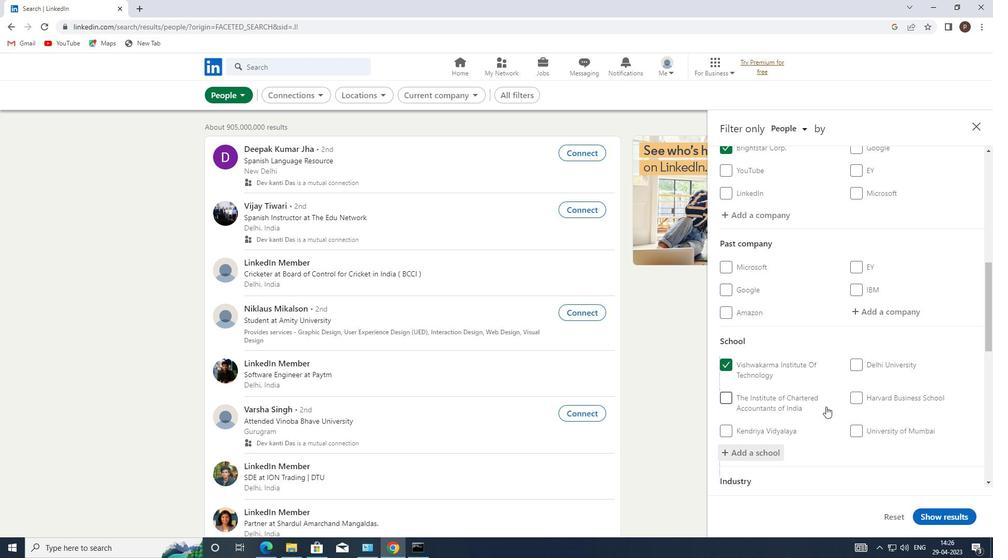 
Action: Mouse moved to (873, 416)
Screenshot: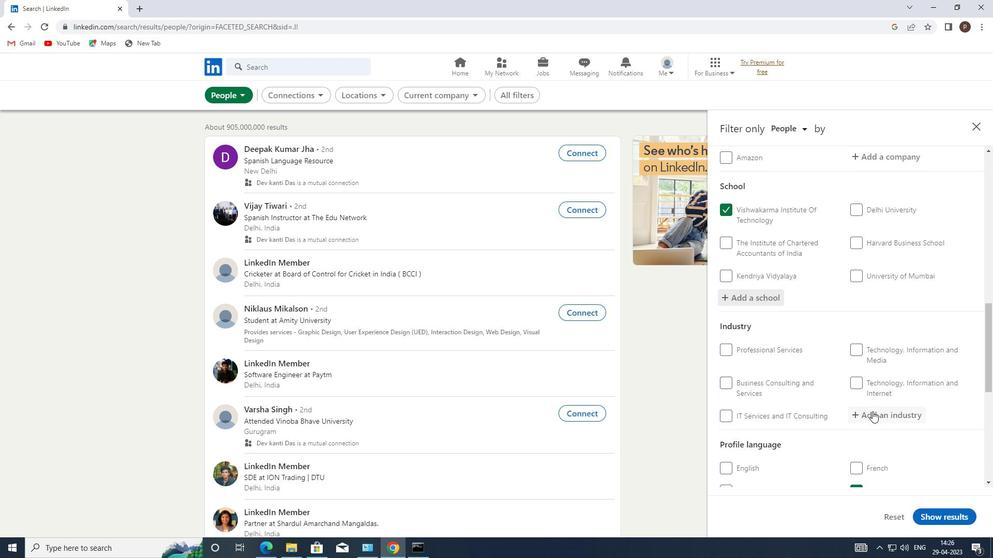 
Action: Mouse pressed left at (873, 416)
Screenshot: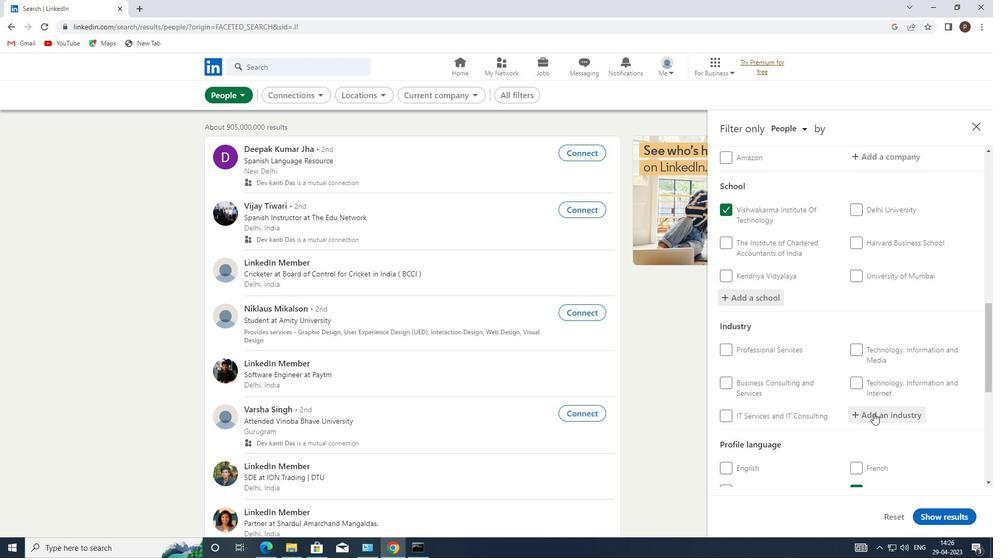 
Action: Mouse moved to (873, 416)
Screenshot: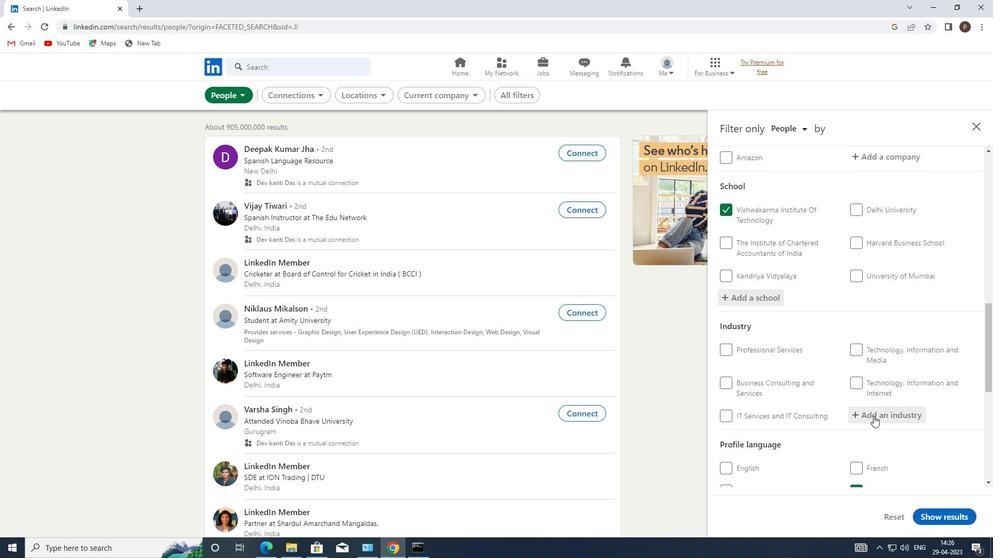 
Action: Mouse pressed left at (873, 416)
Screenshot: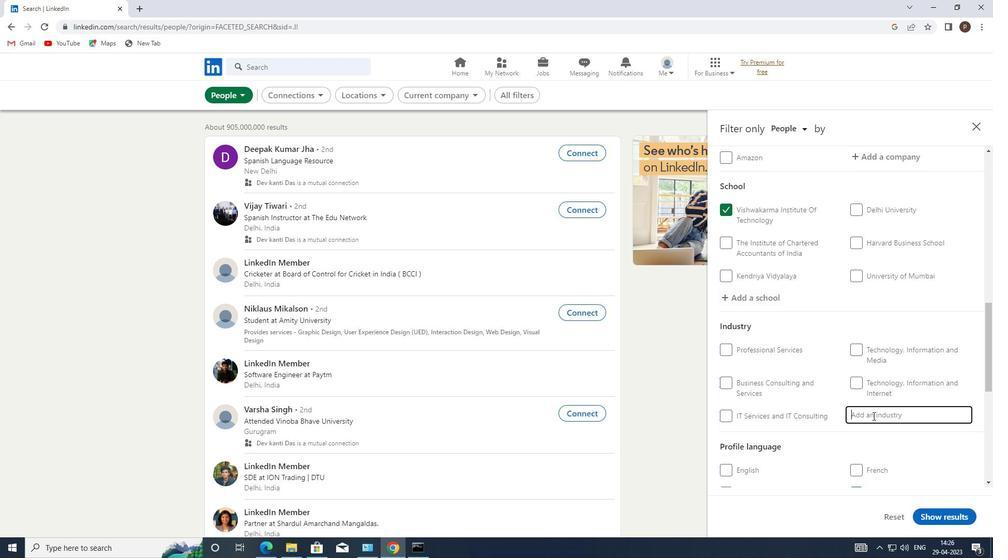 
Action: Key pressed <Key.caps_lock>C<Key.caps_lock>OMPUTER<Key.space><Key.caps_lock>G<Key.caps_lock>AMES
Screenshot: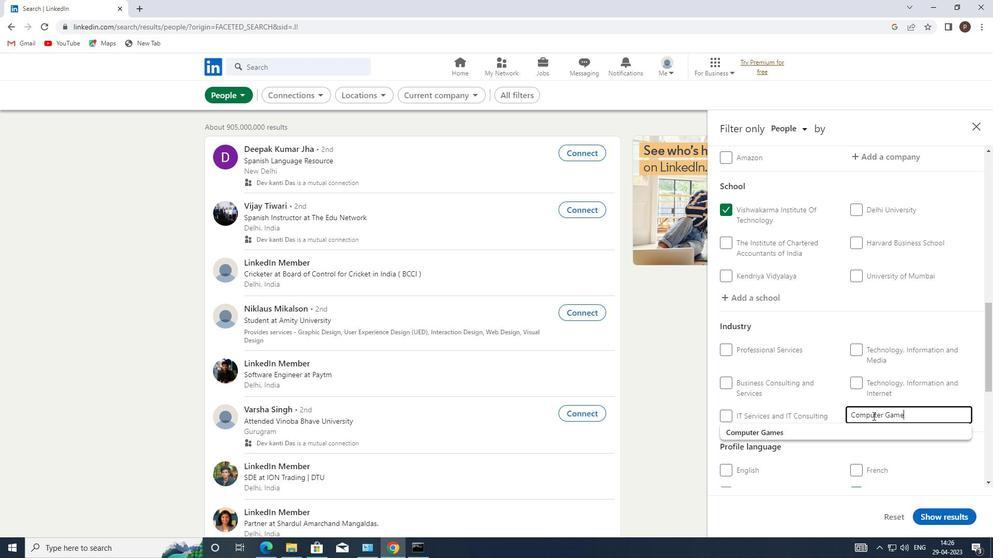 
Action: Mouse moved to (797, 432)
Screenshot: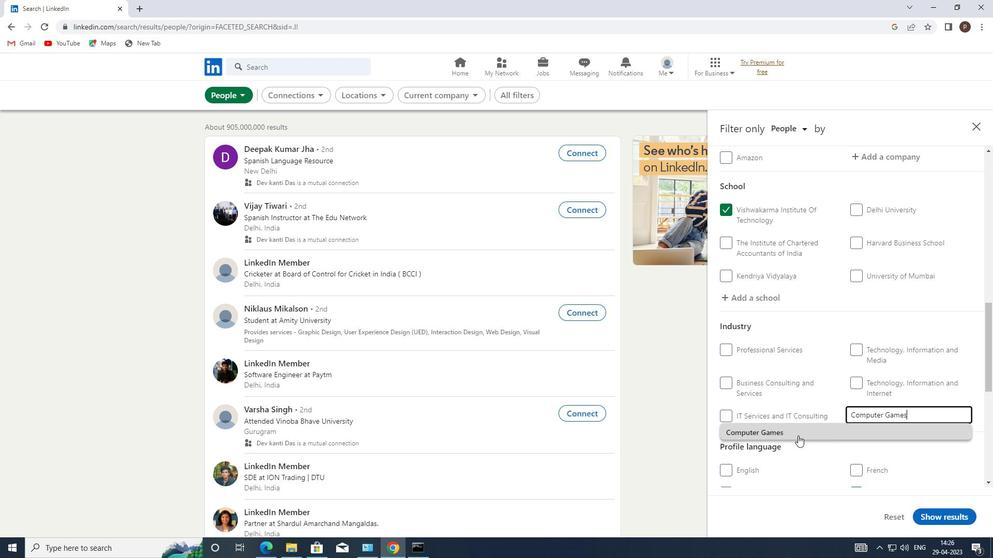 
Action: Mouse pressed left at (797, 432)
Screenshot: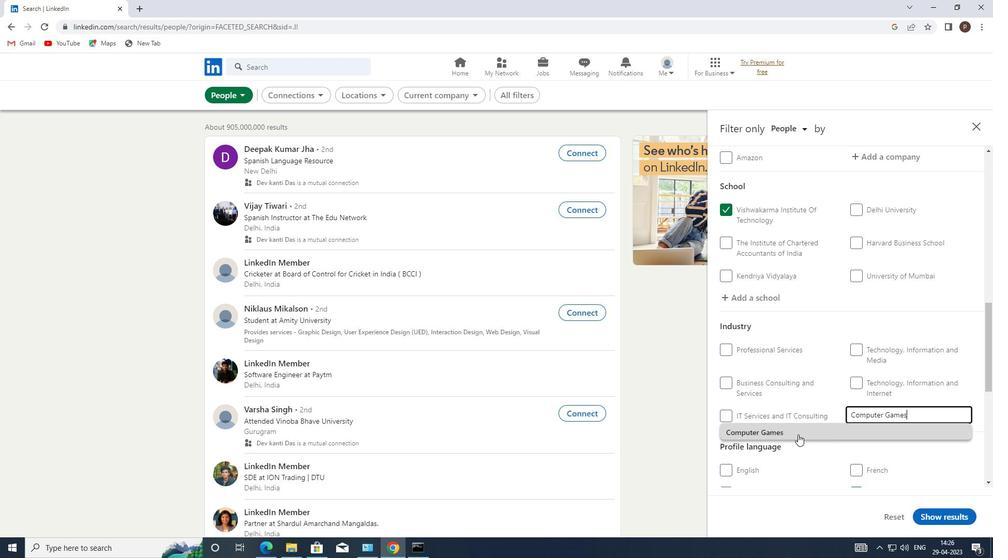 
Action: Mouse moved to (798, 427)
Screenshot: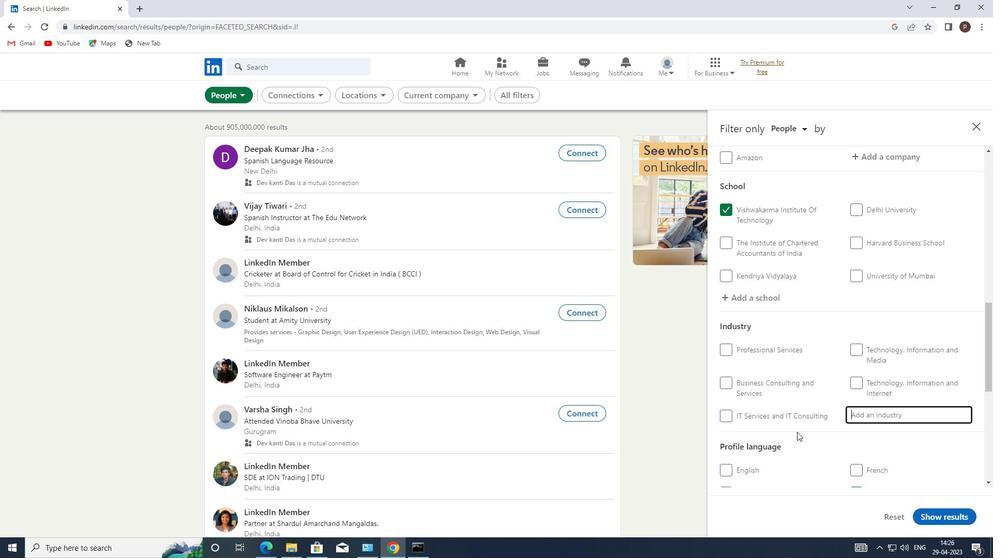 
Action: Mouse scrolled (798, 427) with delta (0, 0)
Screenshot: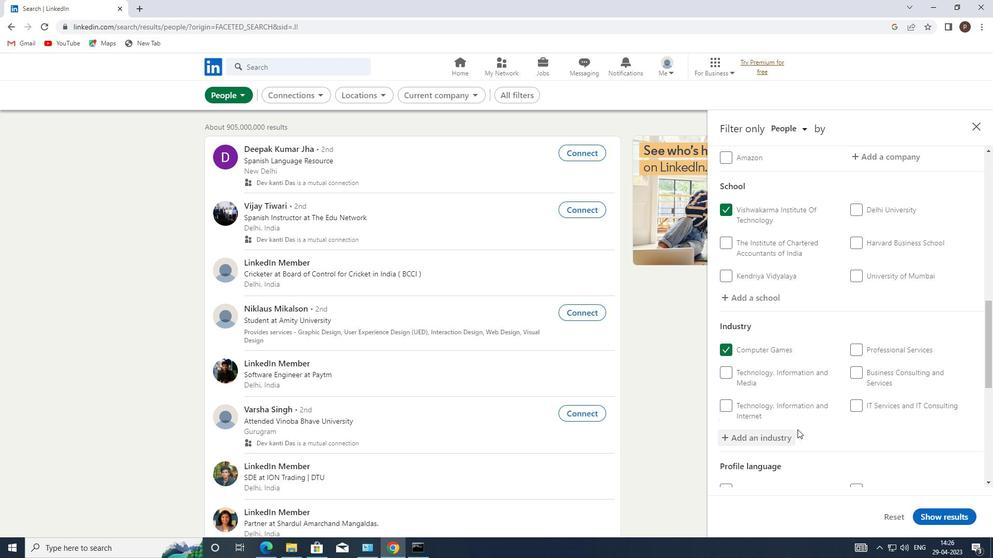 
Action: Mouse scrolled (798, 427) with delta (0, 0)
Screenshot: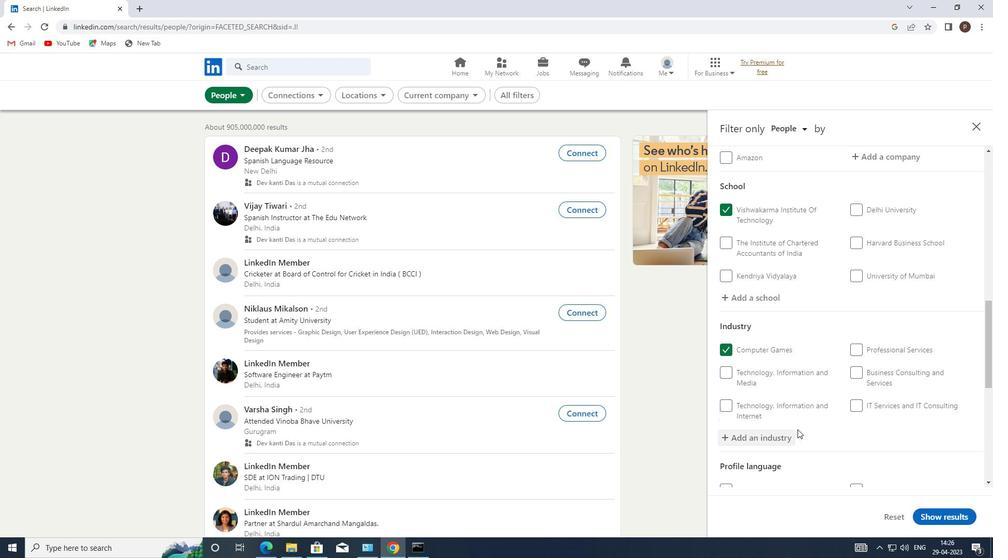 
Action: Mouse scrolled (798, 427) with delta (0, 0)
Screenshot: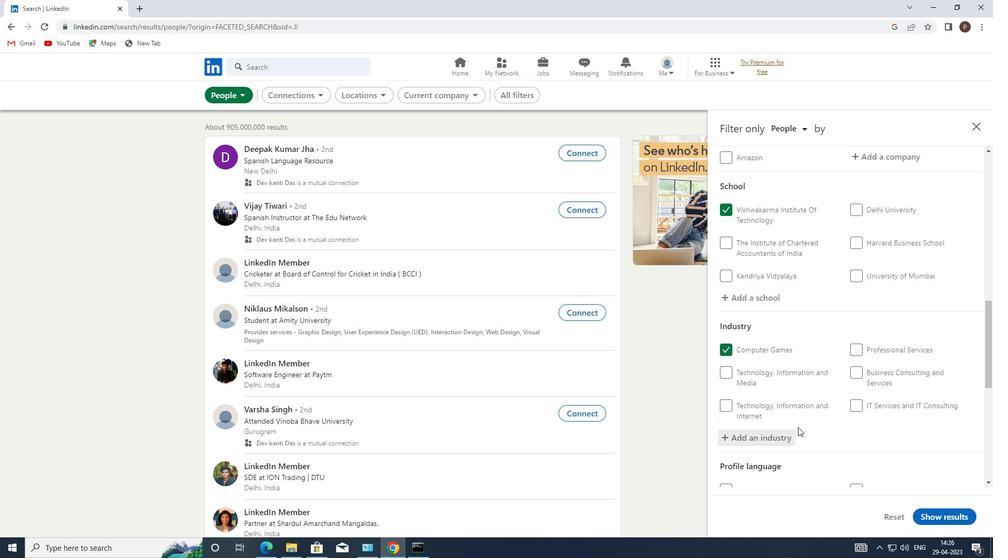 
Action: Mouse moved to (786, 396)
Screenshot: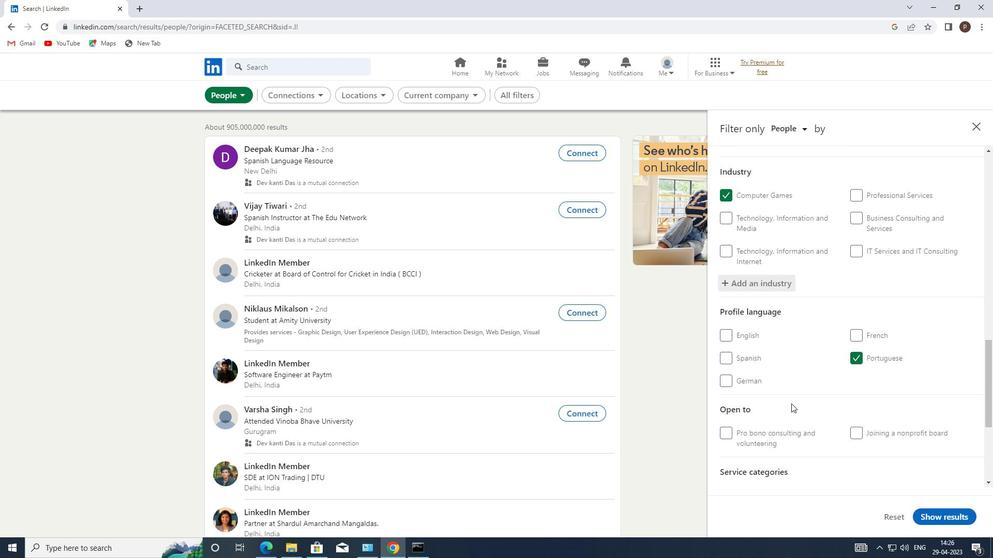 
Action: Mouse scrolled (786, 396) with delta (0, 0)
Screenshot: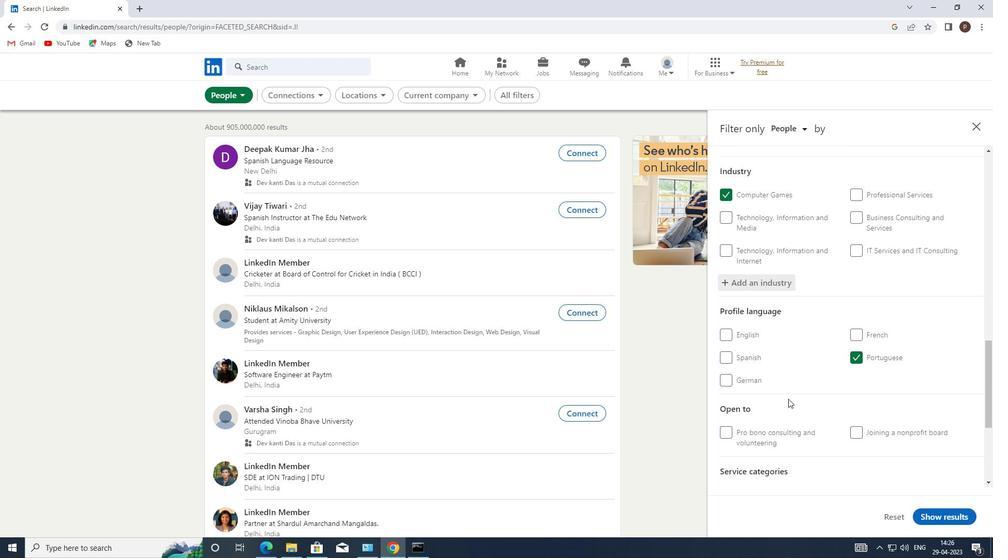 
Action: Mouse scrolled (786, 396) with delta (0, 0)
Screenshot: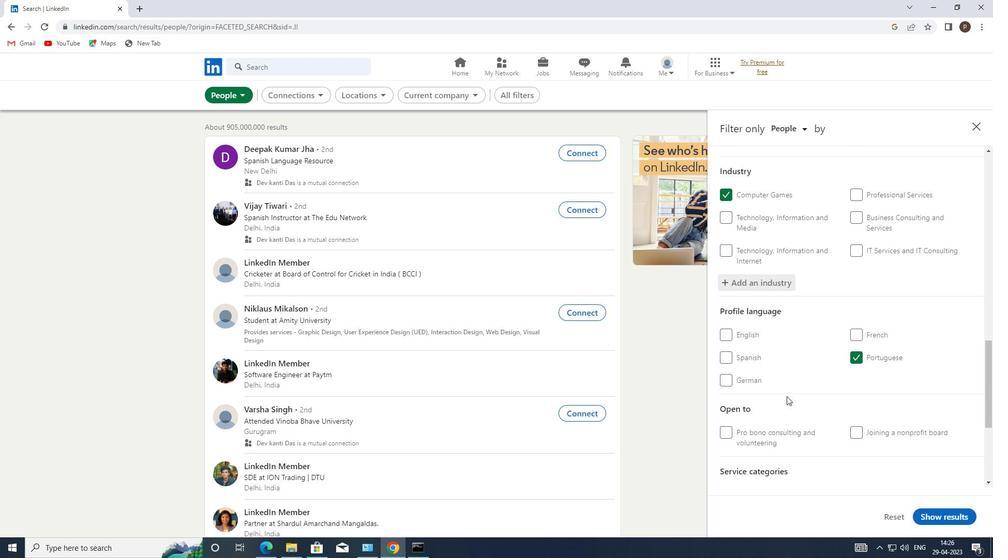 
Action: Mouse moved to (866, 430)
Screenshot: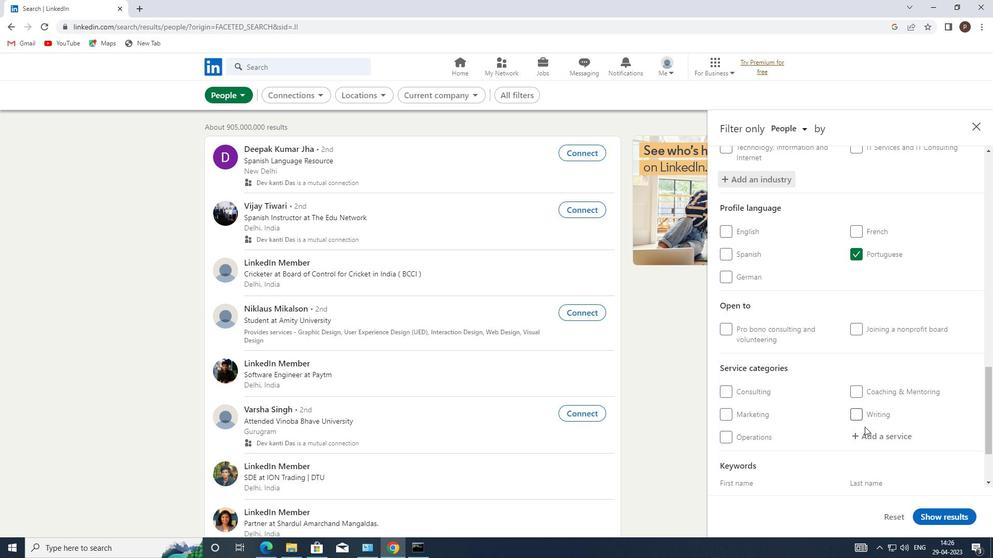 
Action: Mouse pressed left at (866, 430)
Screenshot: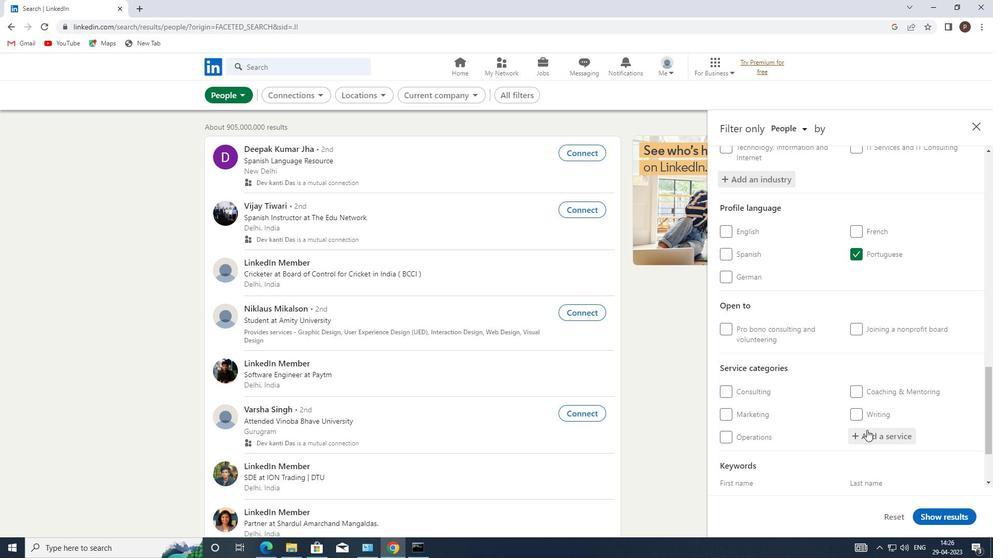 
Action: Mouse pressed left at (866, 430)
Screenshot: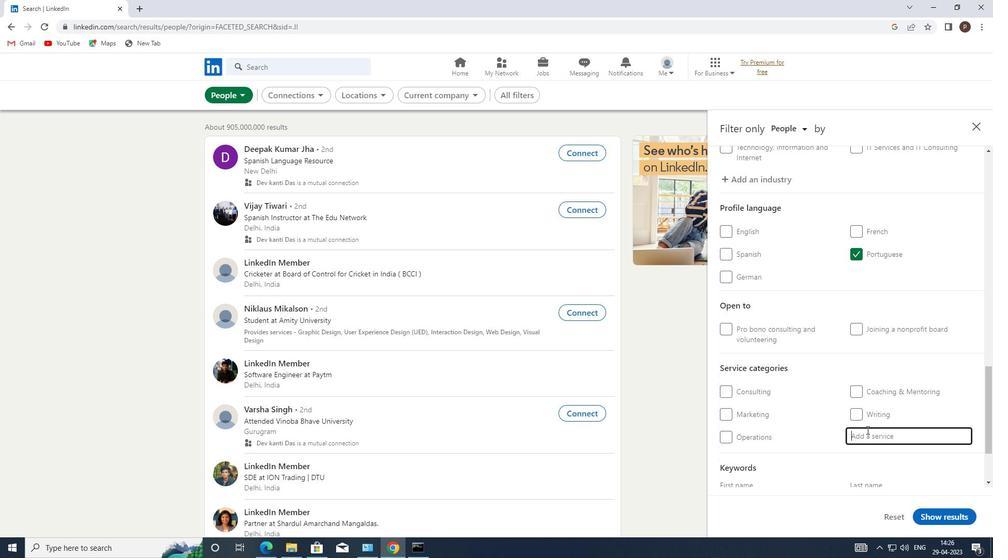 
Action: Key pressed <Key.caps_lock>H<Key.caps_lock>EALTHCARE
Screenshot: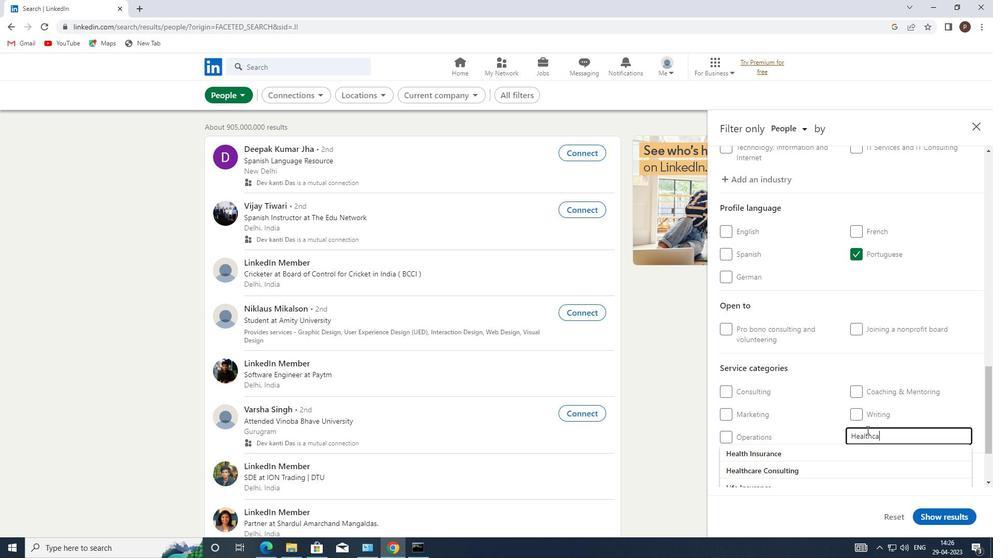 
Action: Mouse moved to (808, 450)
Screenshot: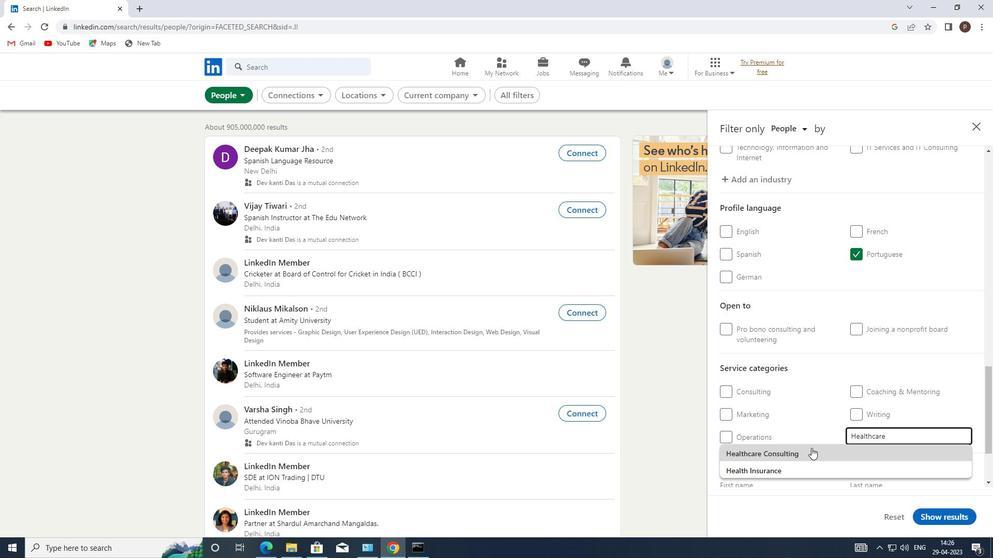 
Action: Mouse pressed left at (808, 450)
Screenshot: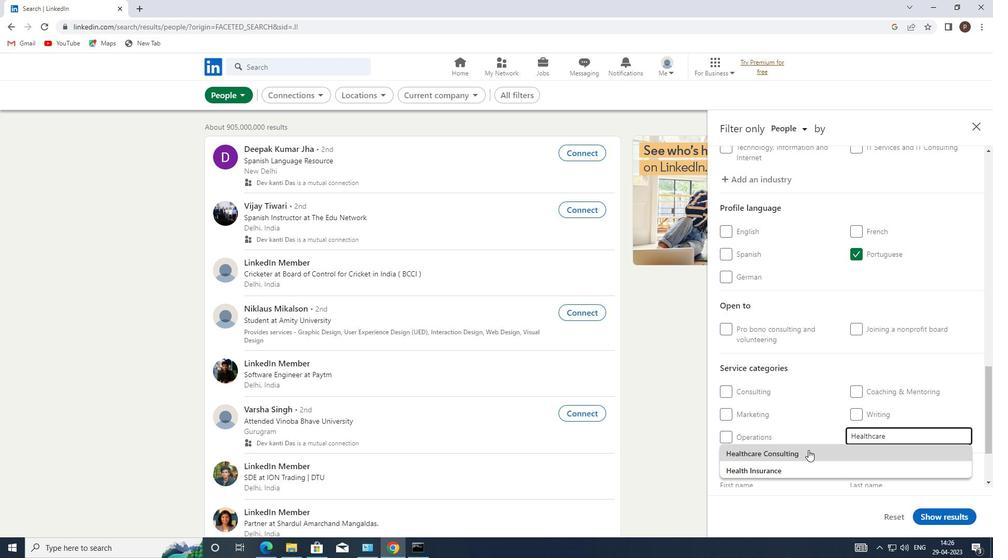 
Action: Mouse moved to (808, 434)
Screenshot: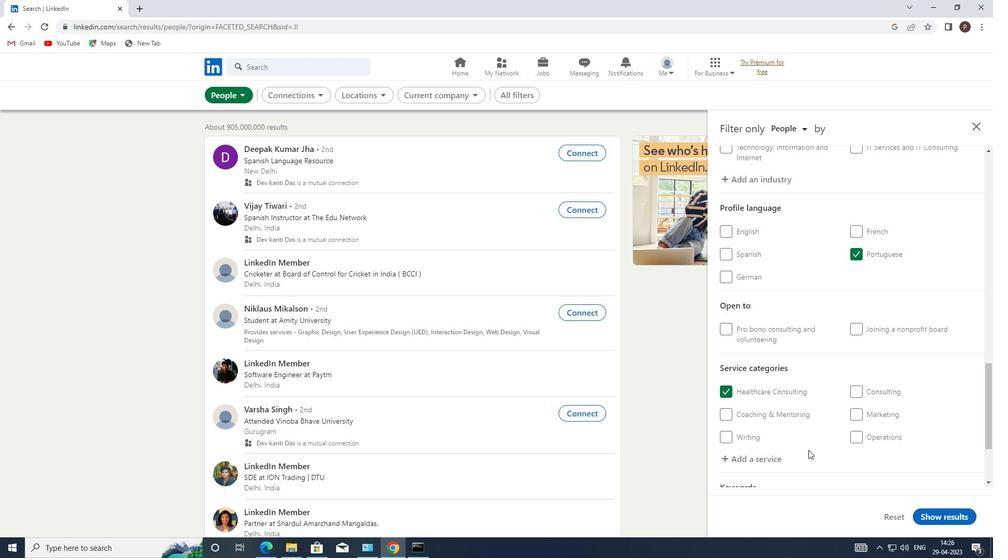 
Action: Mouse scrolled (808, 434) with delta (0, 0)
Screenshot: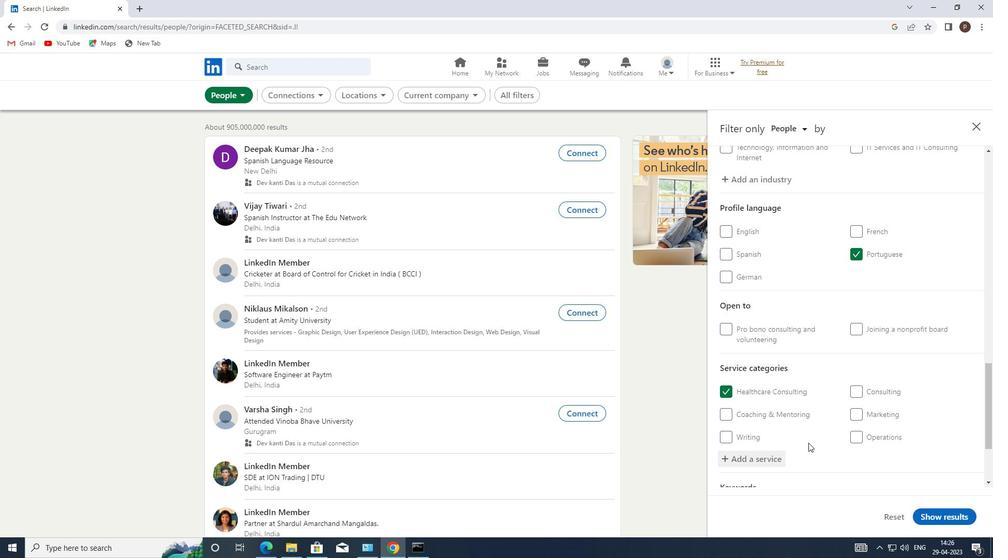 
Action: Mouse scrolled (808, 434) with delta (0, 0)
Screenshot: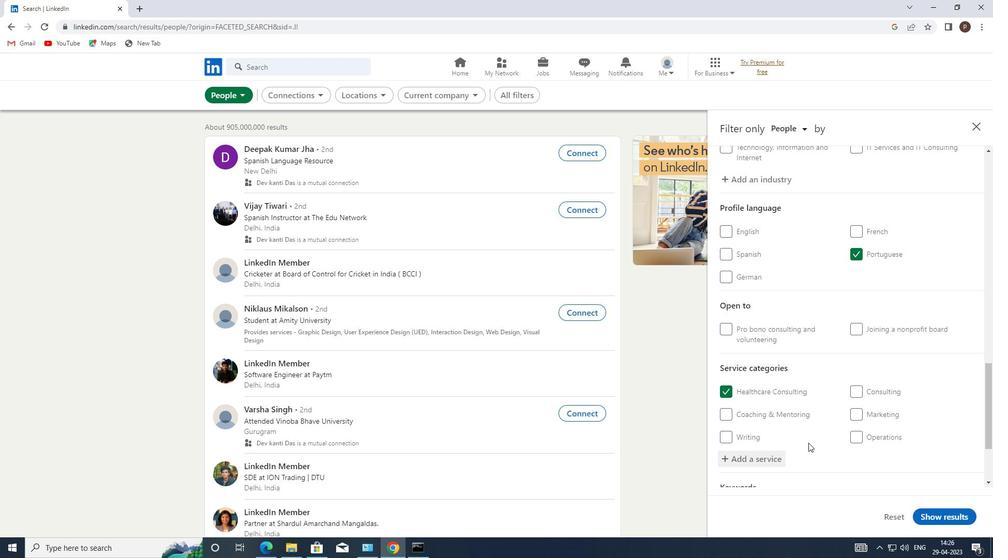 
Action: Mouse scrolled (808, 434) with delta (0, 0)
Screenshot: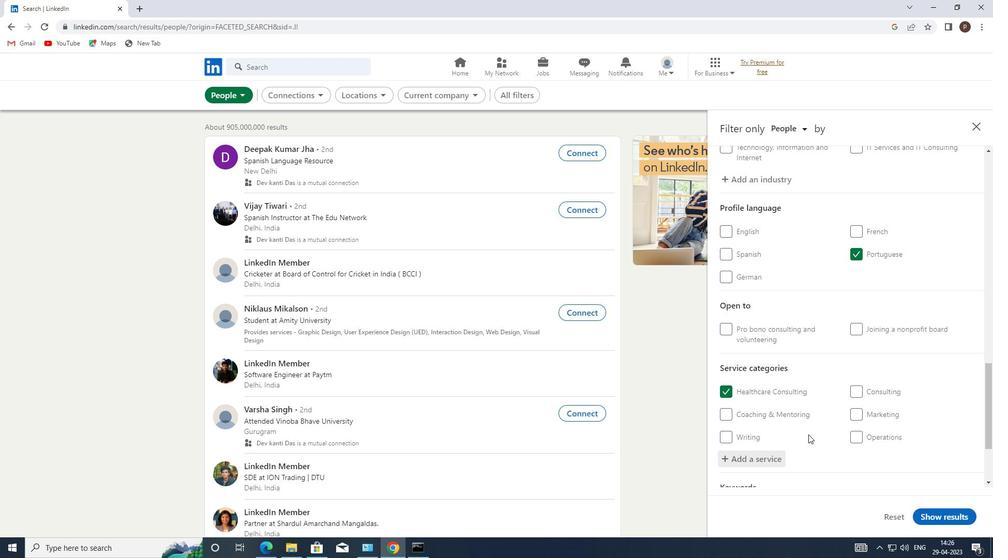 
Action: Mouse scrolled (808, 434) with delta (0, 0)
Screenshot: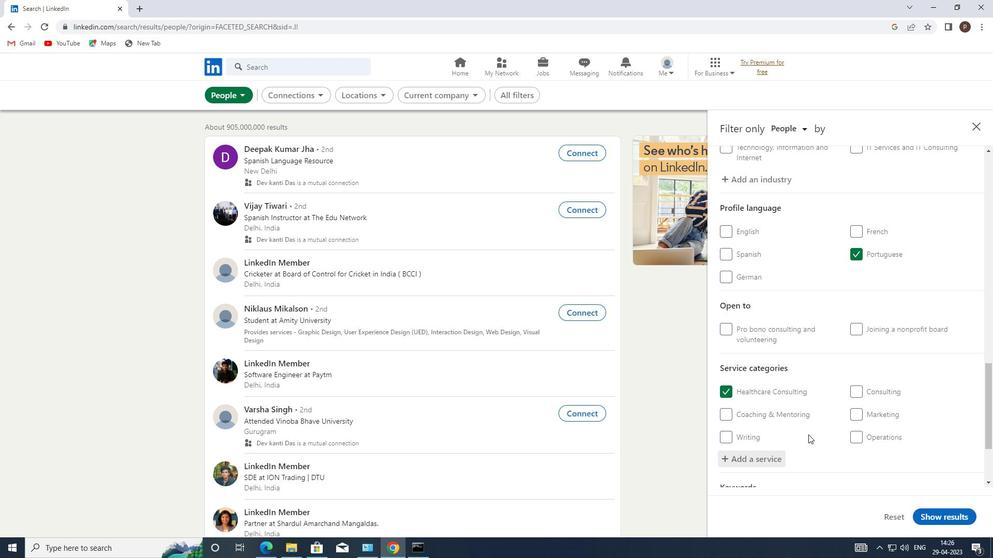 
Action: Mouse moved to (766, 444)
Screenshot: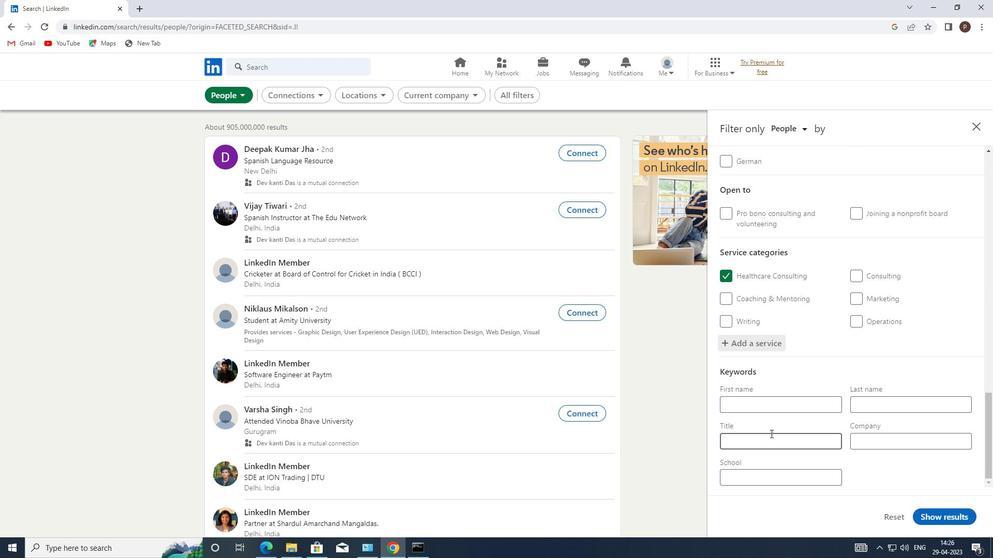 
Action: Mouse pressed left at (766, 444)
Screenshot: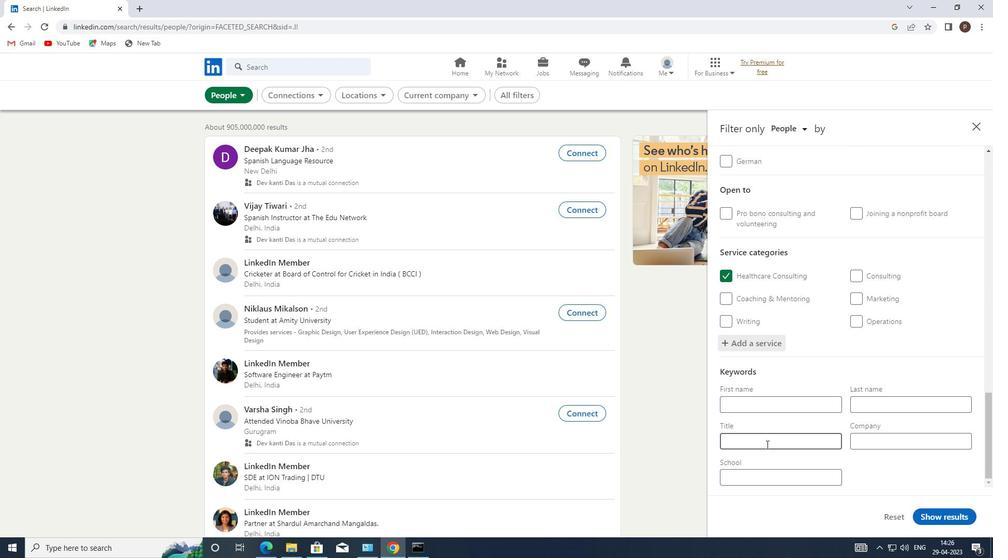
Action: Key pressed <Key.caps_lock>R<Key.caps_lock>ESEARCHER<Key.space>
Screenshot: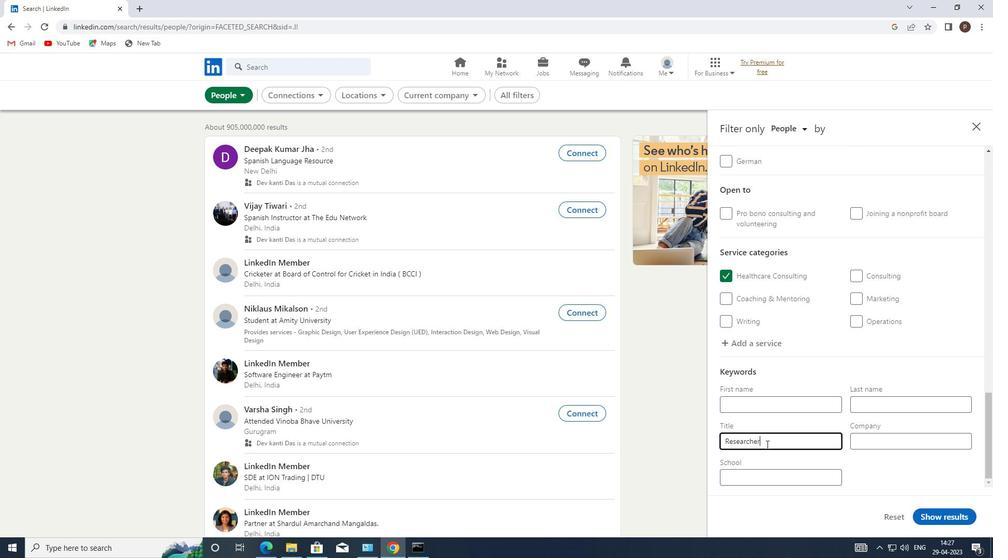 
Action: Mouse moved to (938, 515)
Screenshot: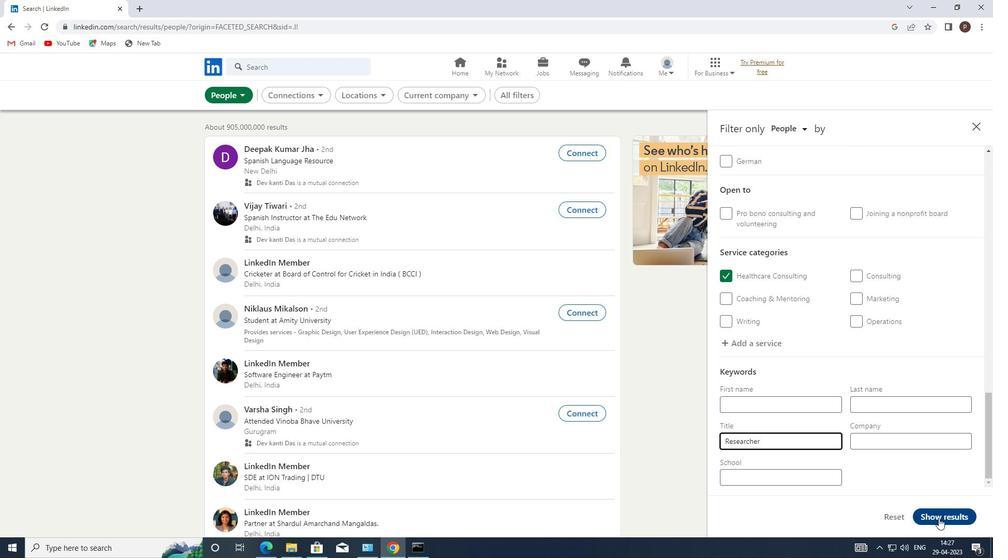 
Action: Mouse pressed left at (938, 515)
Screenshot: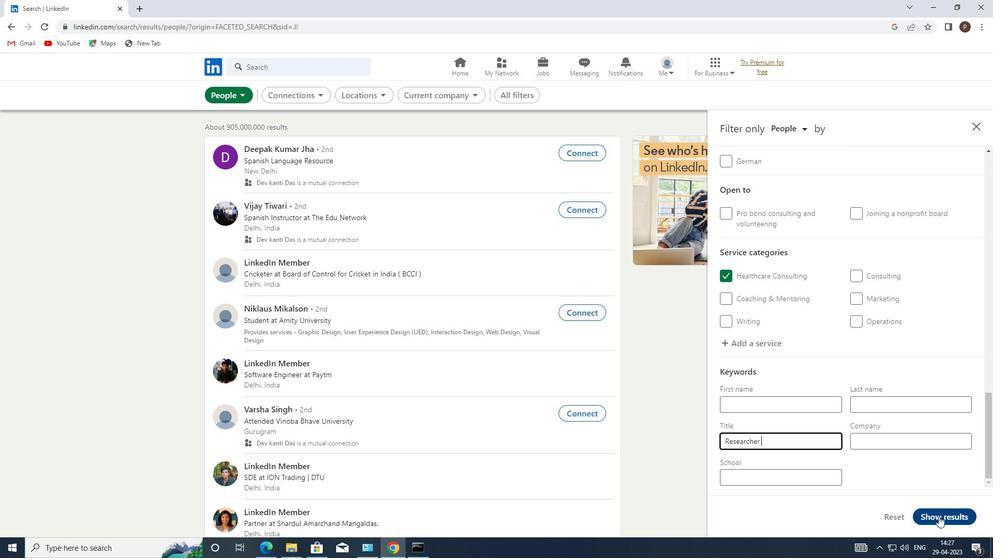 
